 Task: Find an Airbnb in Joinville, Brazil for 9 guests from 8th to 15th August with a price range of 10,000 to 14,000, 4 bedrooms, 5 beds, 5 bathrooms, house type, and amenities including WiFi, free parking, TV, gym, and breakfast. Host language should be English.
Action: Mouse moved to (552, 86)
Screenshot: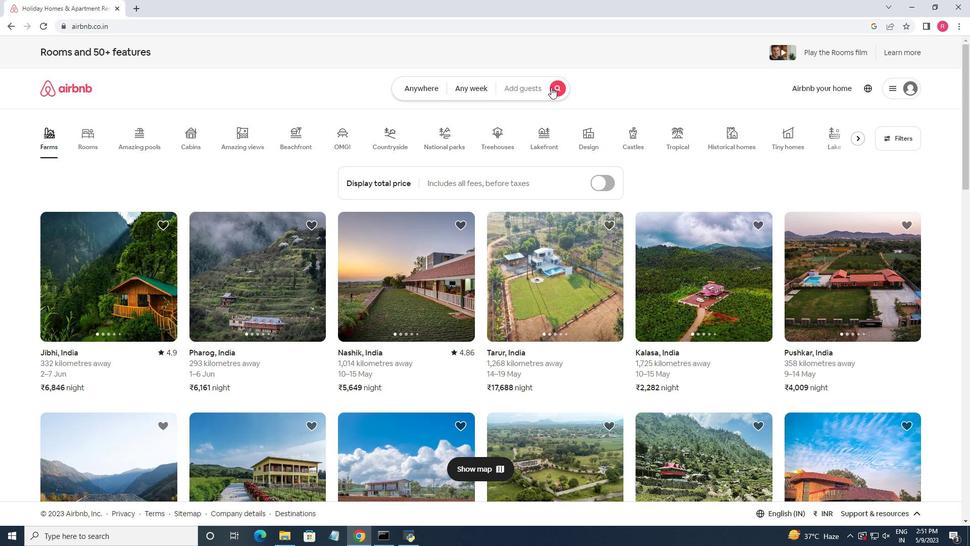 
Action: Mouse pressed left at (552, 86)
Screenshot: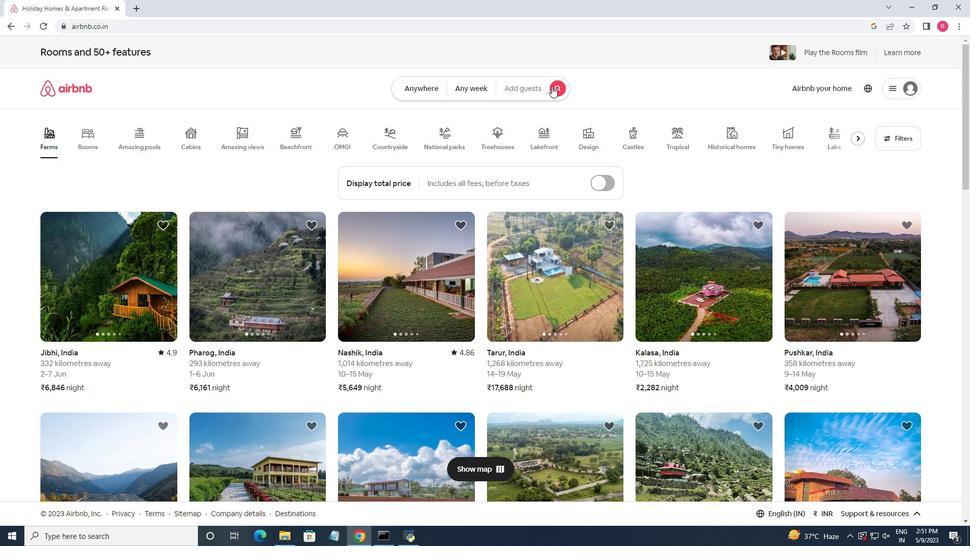
Action: Mouse moved to (363, 124)
Screenshot: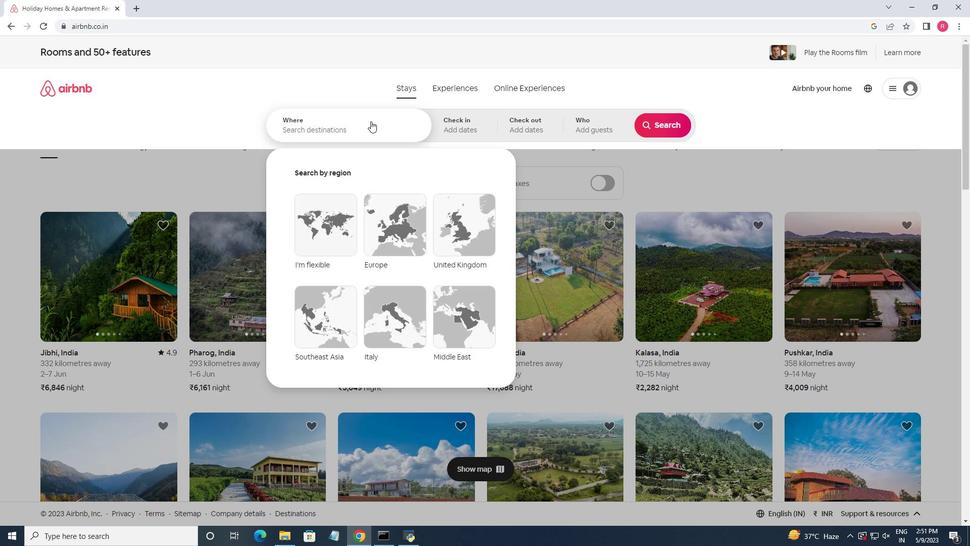 
Action: Mouse pressed left at (363, 124)
Screenshot: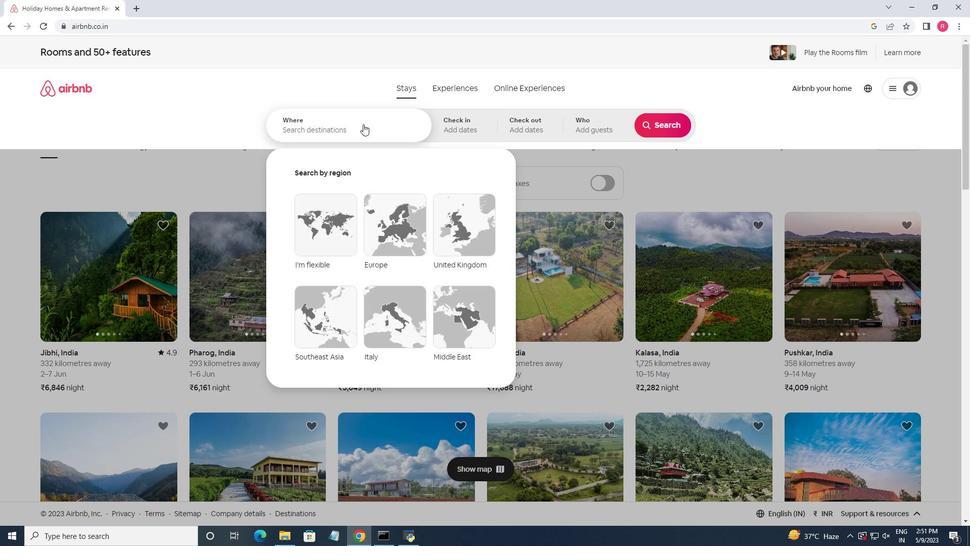 
Action: Key pressed <Key.shift>Joinville,<Key.space><Key.shift>Brazil<Key.enter>
Screenshot: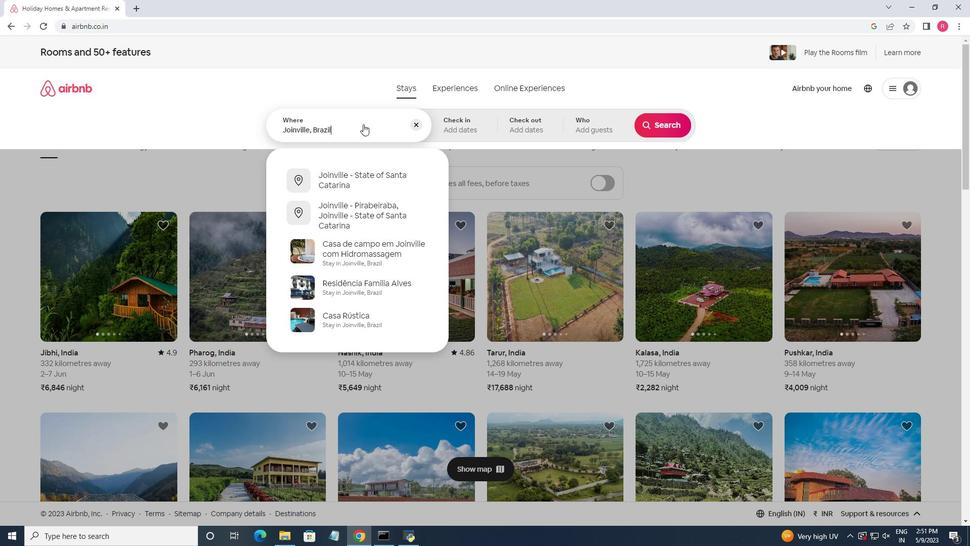 
Action: Mouse moved to (664, 214)
Screenshot: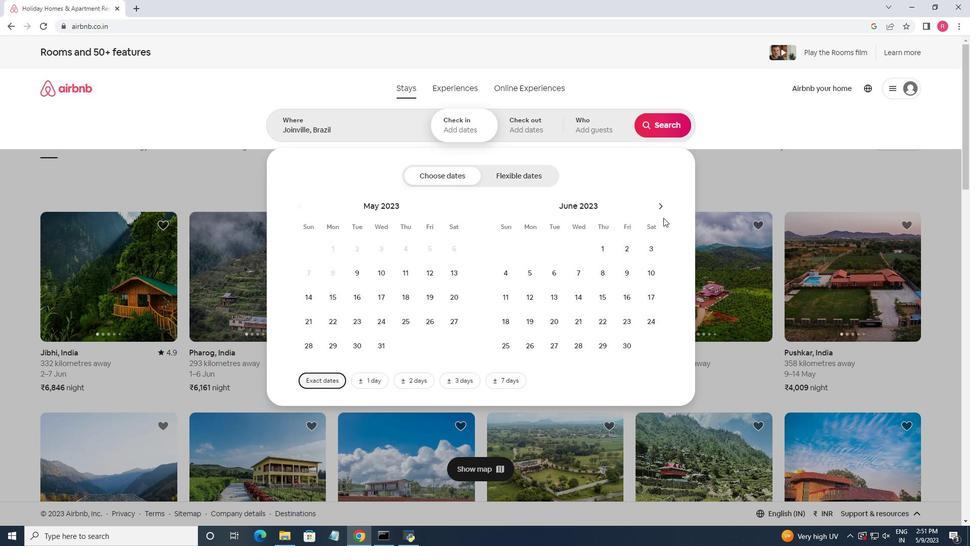 
Action: Mouse pressed left at (664, 214)
Screenshot: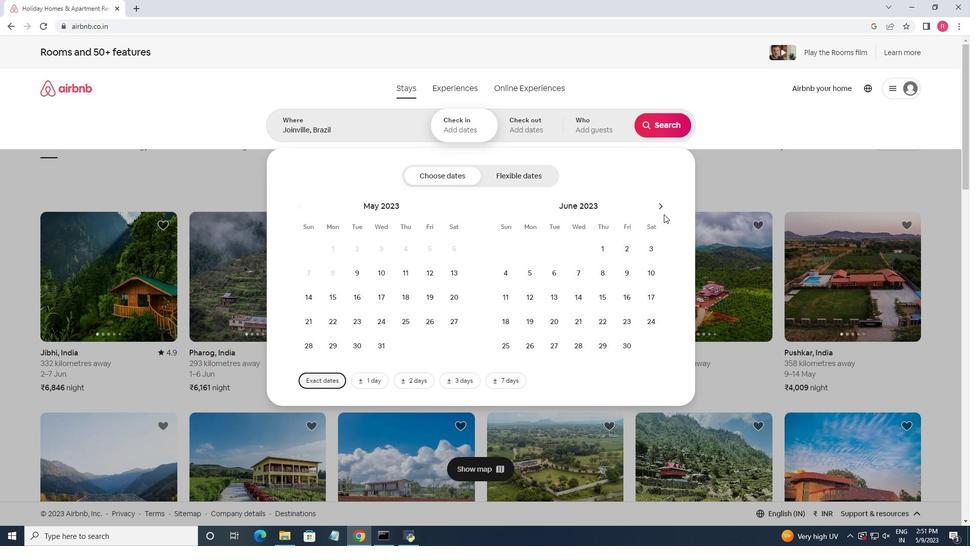 
Action: Mouse moved to (663, 212)
Screenshot: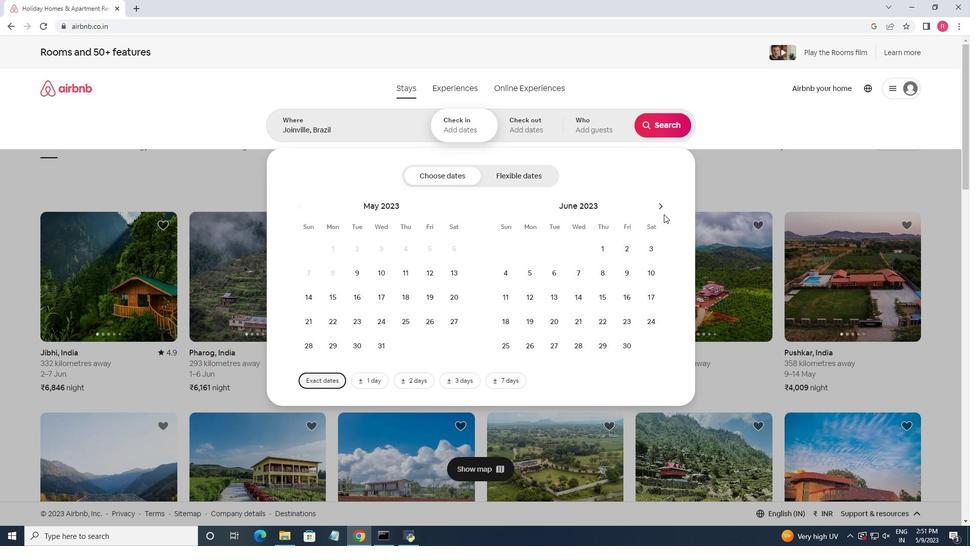 
Action: Mouse pressed left at (663, 212)
Screenshot: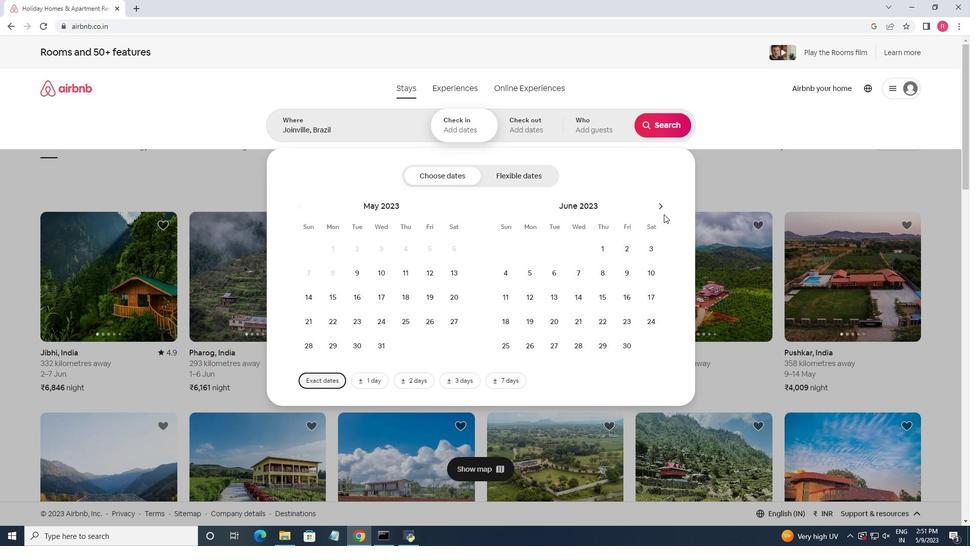 
Action: Mouse moved to (663, 212)
Screenshot: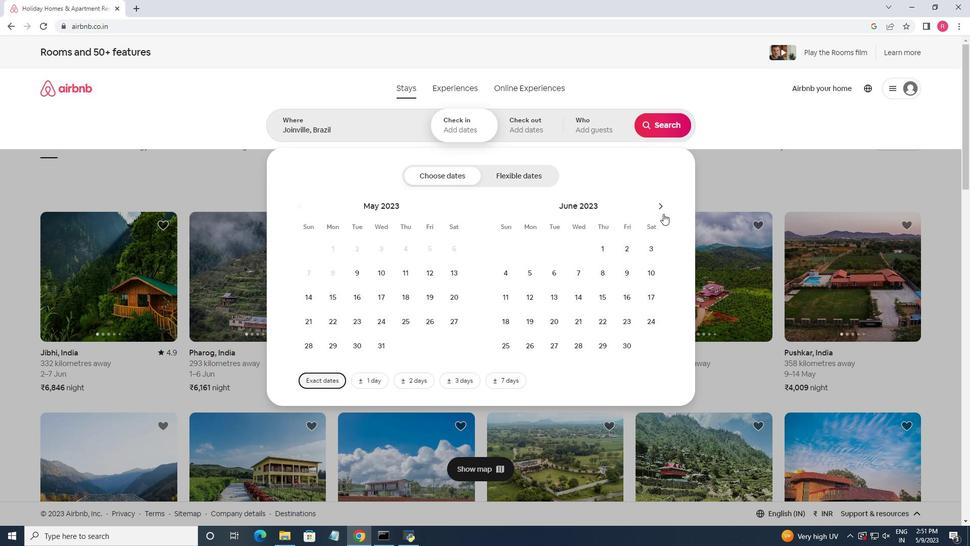 
Action: Mouse pressed left at (663, 212)
Screenshot: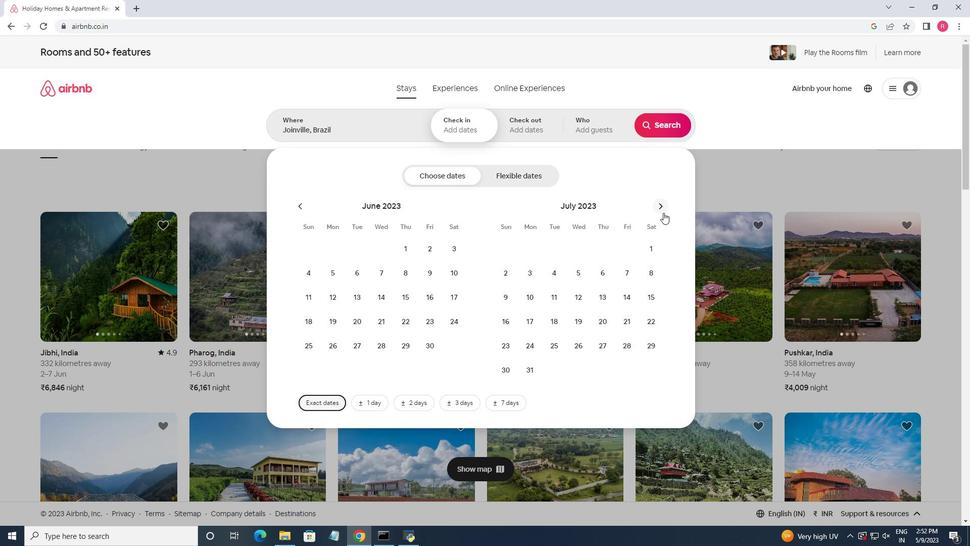 
Action: Mouse moved to (558, 275)
Screenshot: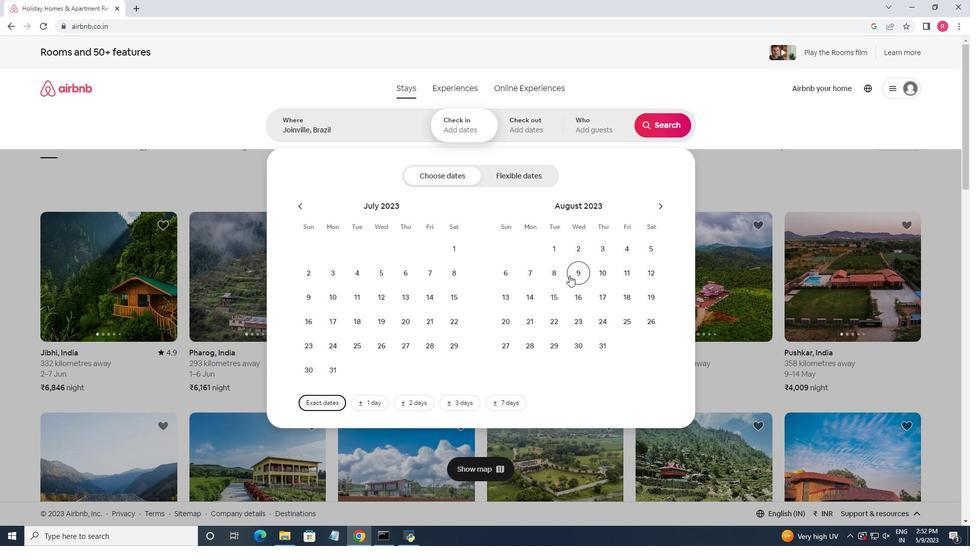 
Action: Mouse pressed left at (558, 275)
Screenshot: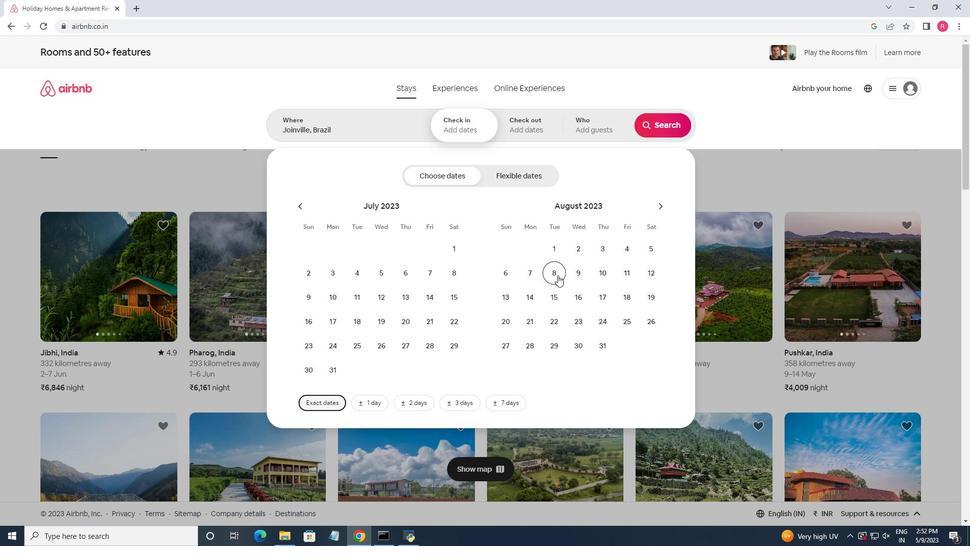 
Action: Mouse moved to (561, 299)
Screenshot: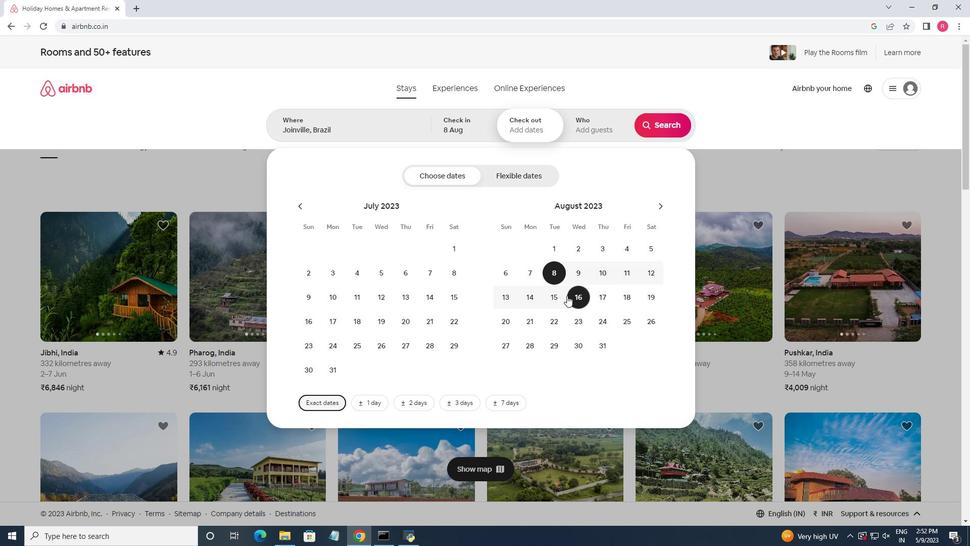 
Action: Mouse pressed left at (561, 299)
Screenshot: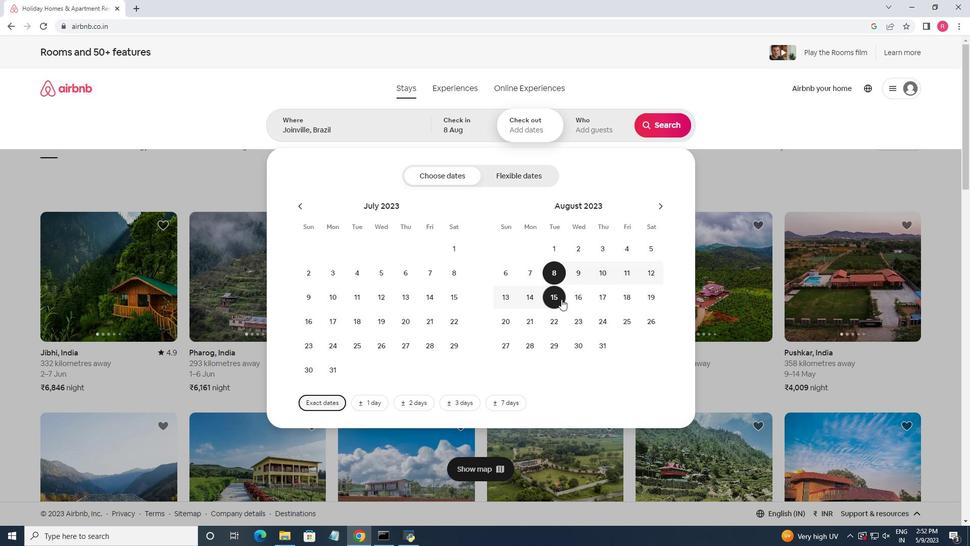 
Action: Mouse moved to (592, 127)
Screenshot: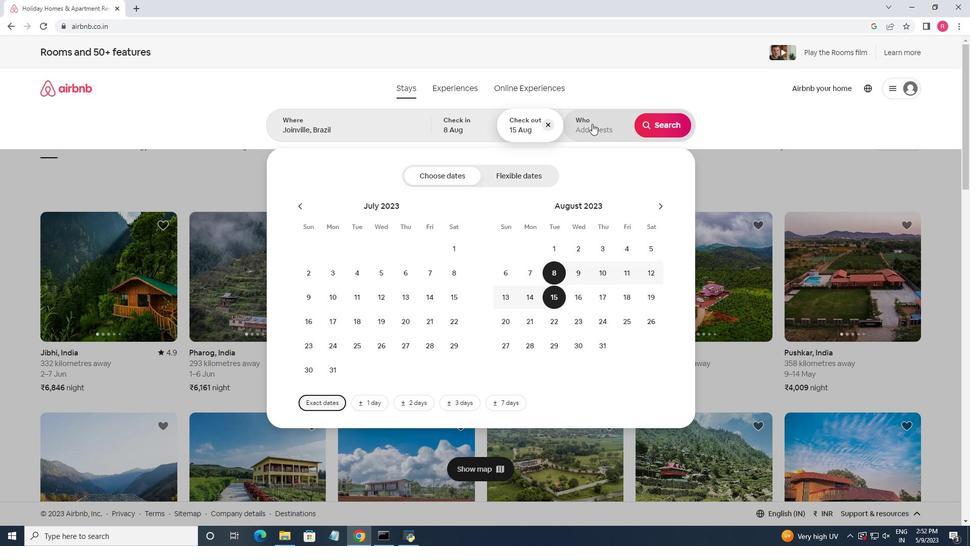 
Action: Mouse pressed left at (592, 127)
Screenshot: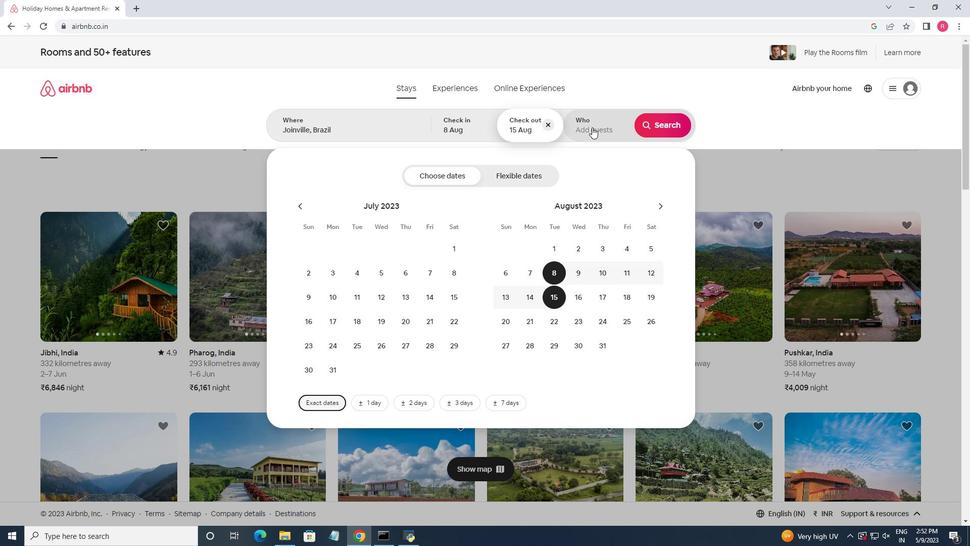 
Action: Mouse moved to (673, 184)
Screenshot: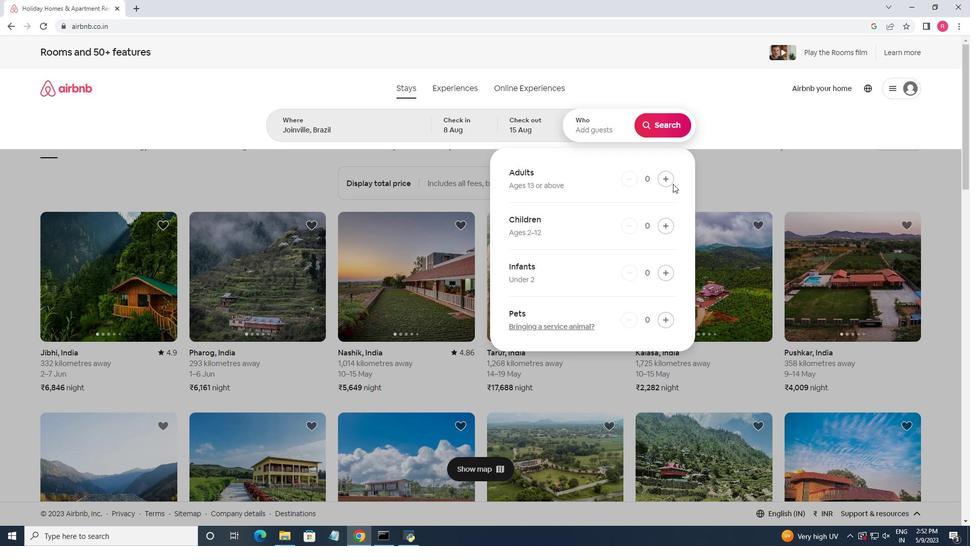 
Action: Mouse pressed left at (673, 184)
Screenshot: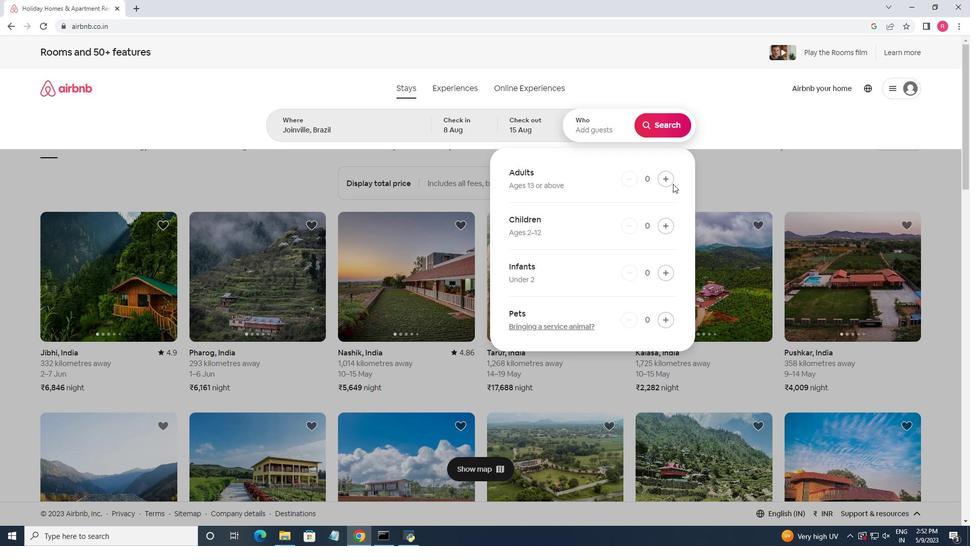 
Action: Mouse moved to (672, 184)
Screenshot: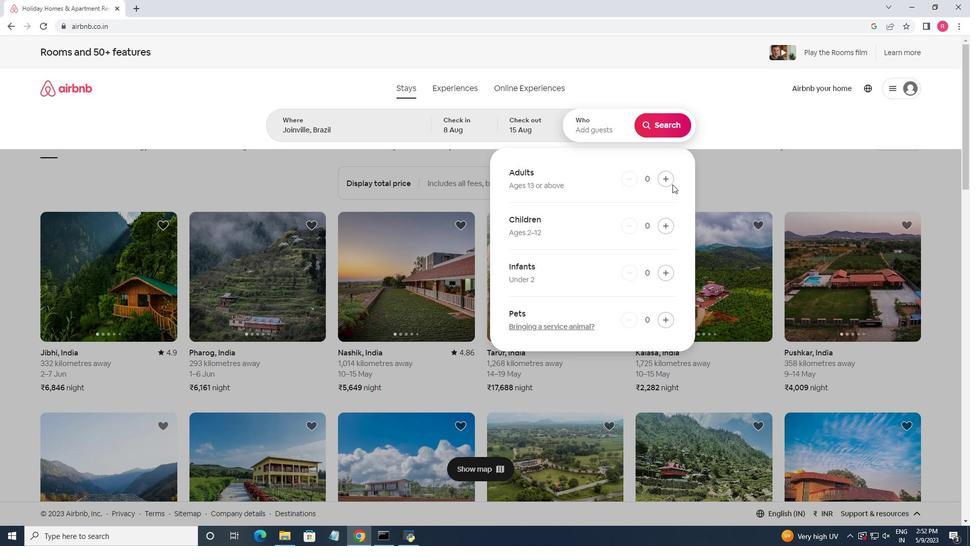 
Action: Mouse pressed left at (672, 184)
Screenshot: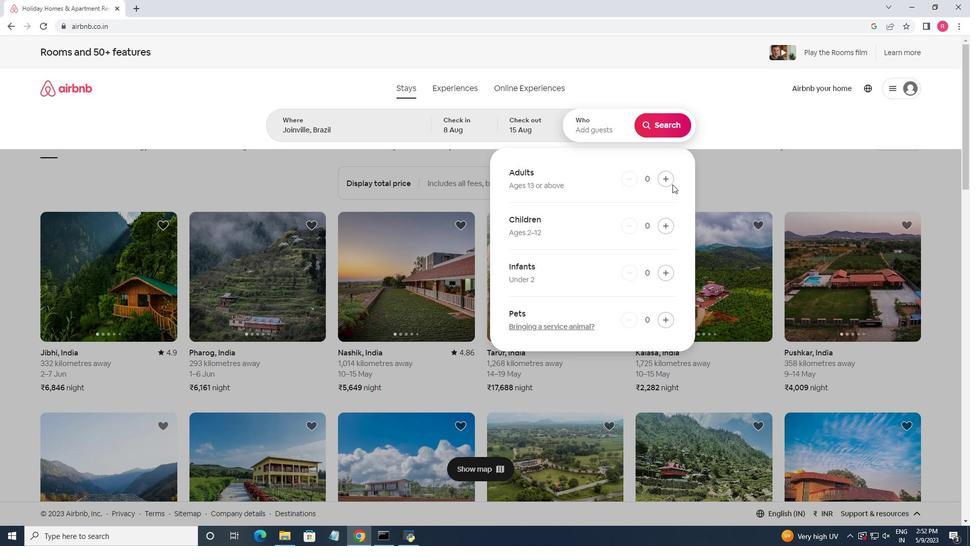 
Action: Mouse pressed left at (672, 184)
Screenshot: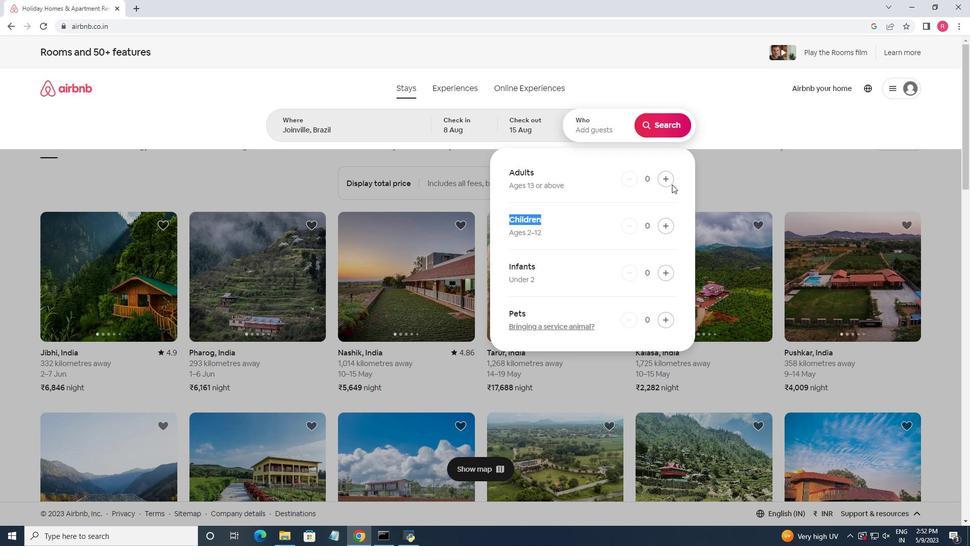 
Action: Mouse pressed left at (672, 184)
Screenshot: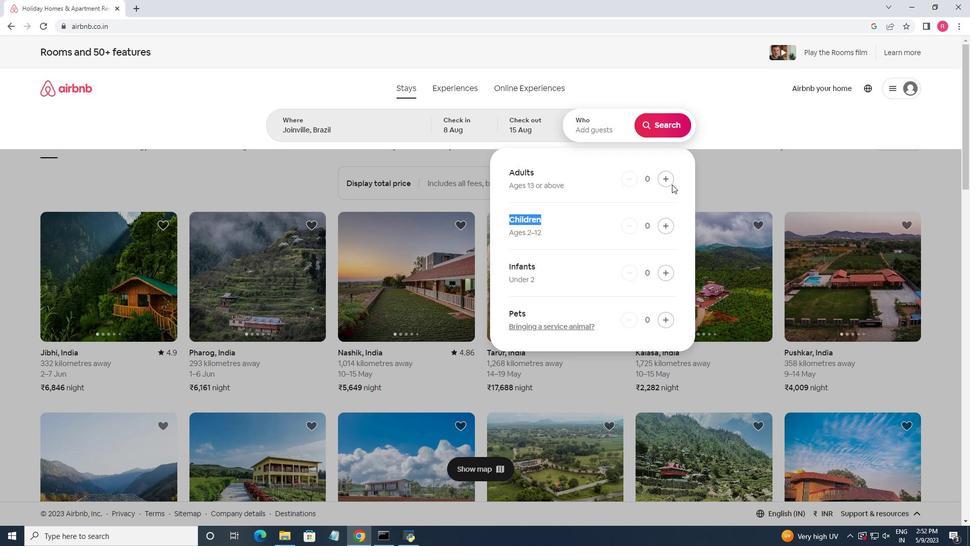 
Action: Mouse moved to (667, 180)
Screenshot: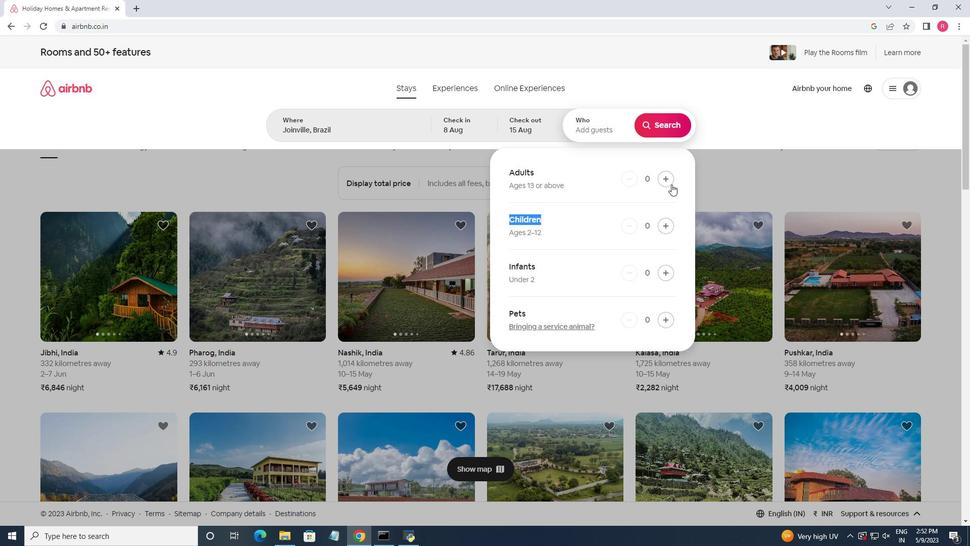 
Action: Mouse pressed left at (667, 180)
Screenshot: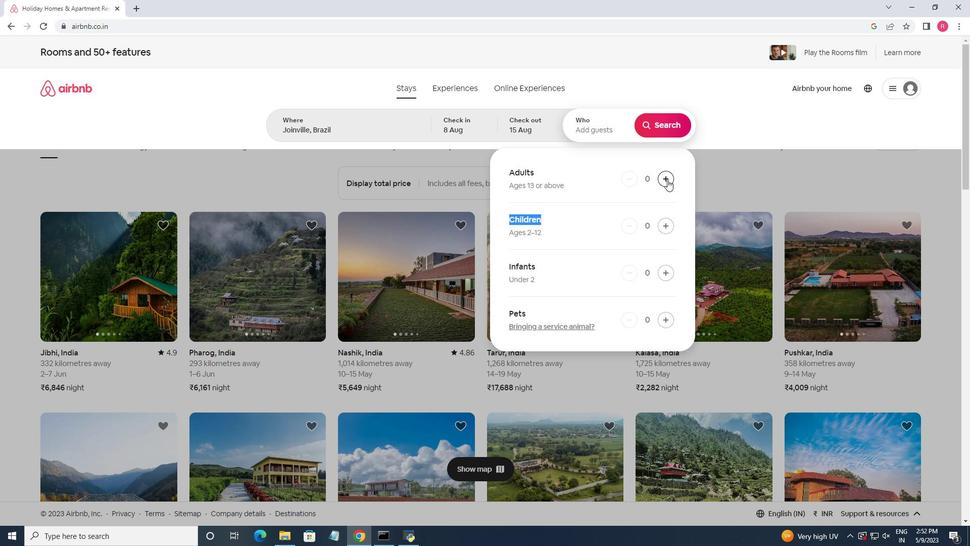 
Action: Mouse pressed left at (667, 180)
Screenshot: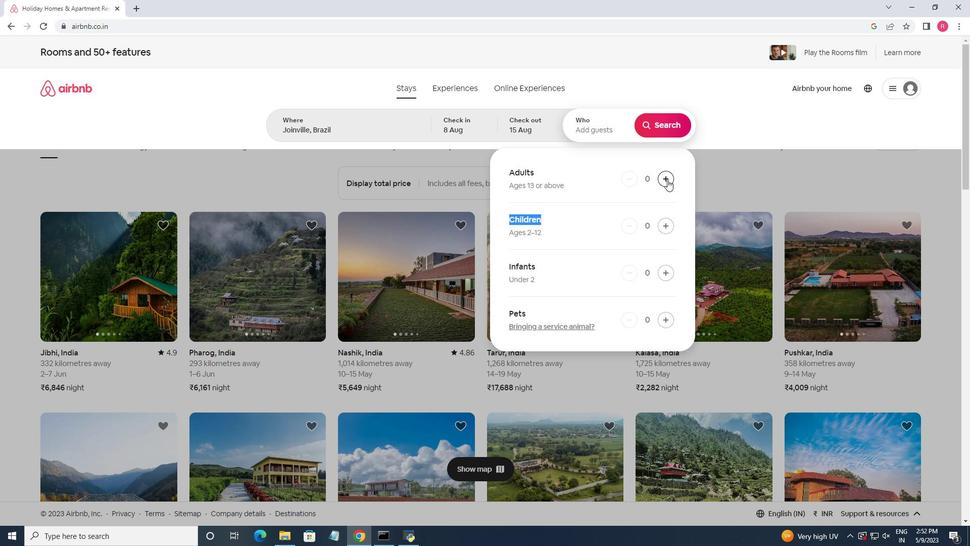 
Action: Mouse pressed left at (667, 180)
Screenshot: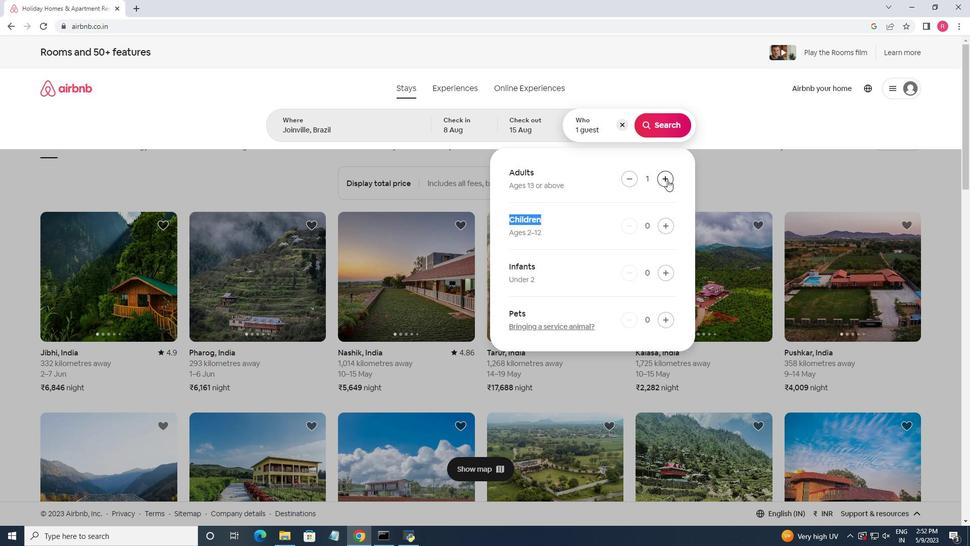 
Action: Mouse pressed left at (667, 180)
Screenshot: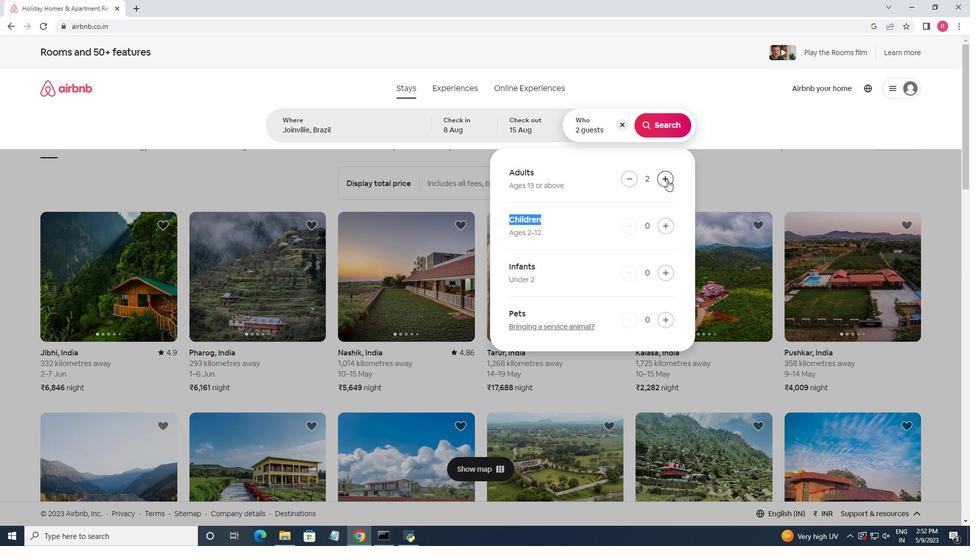 
Action: Mouse pressed left at (667, 180)
Screenshot: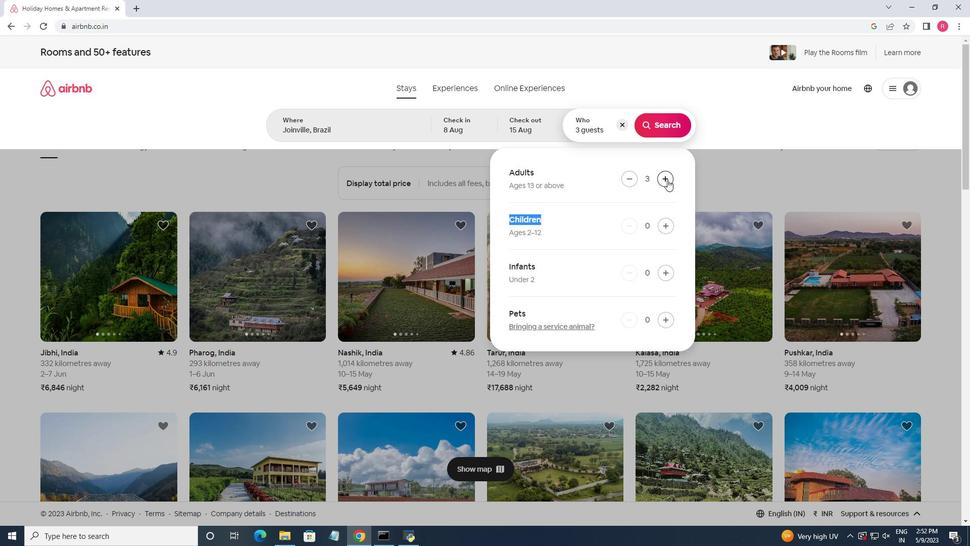 
Action: Mouse pressed left at (667, 180)
Screenshot: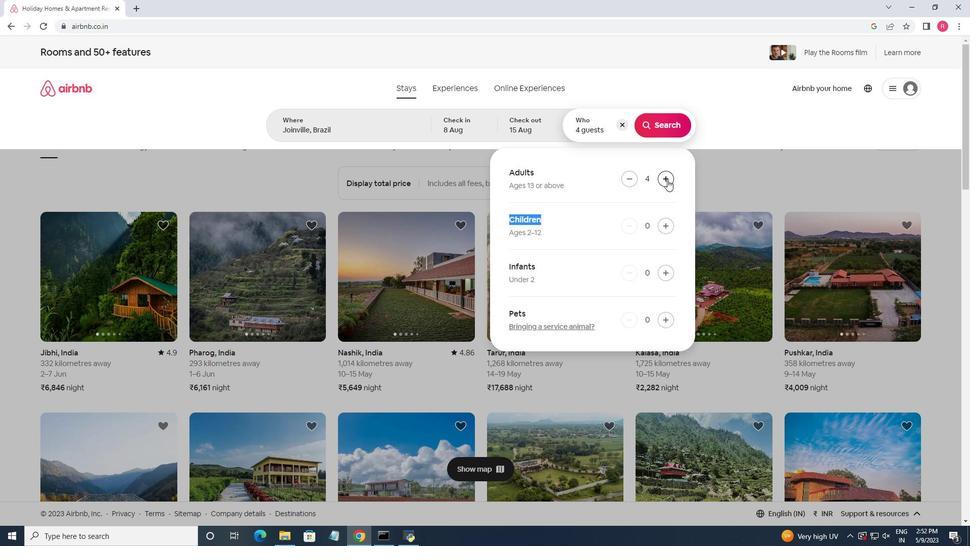 
Action: Mouse pressed left at (667, 180)
Screenshot: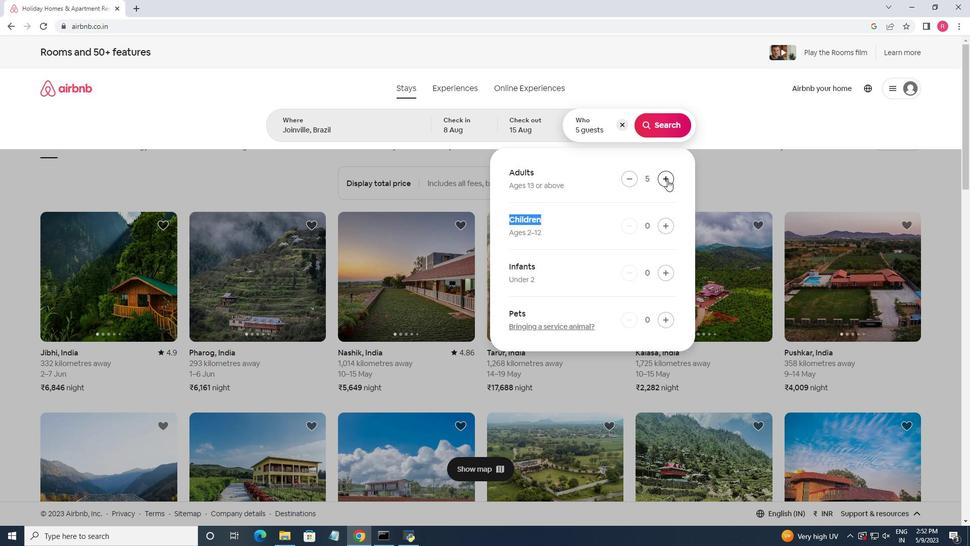 
Action: Mouse pressed left at (667, 180)
Screenshot: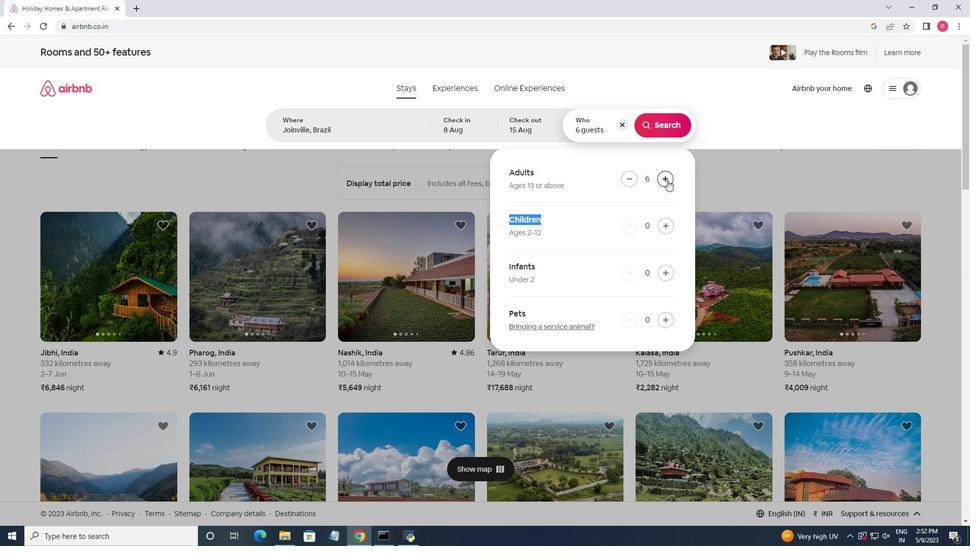 
Action: Mouse pressed left at (667, 180)
Screenshot: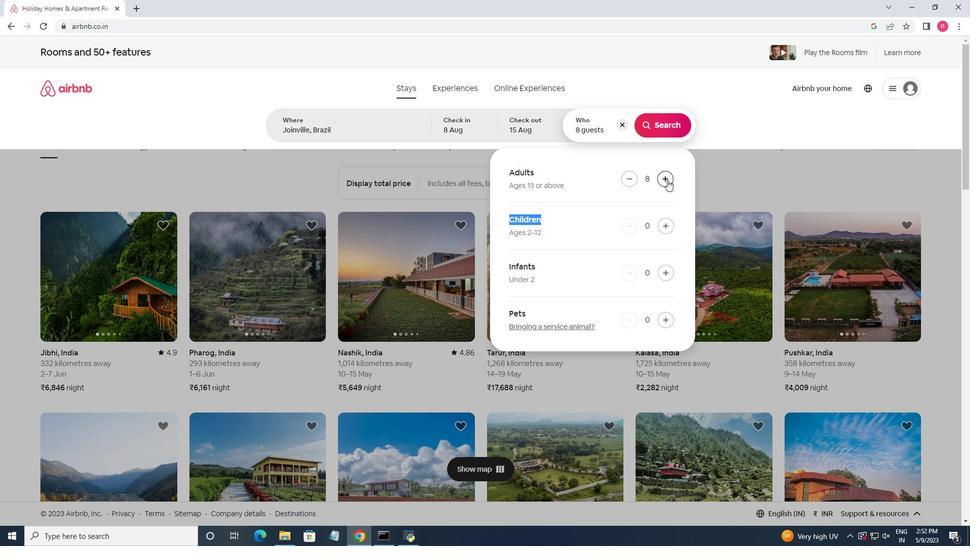 
Action: Mouse moved to (657, 131)
Screenshot: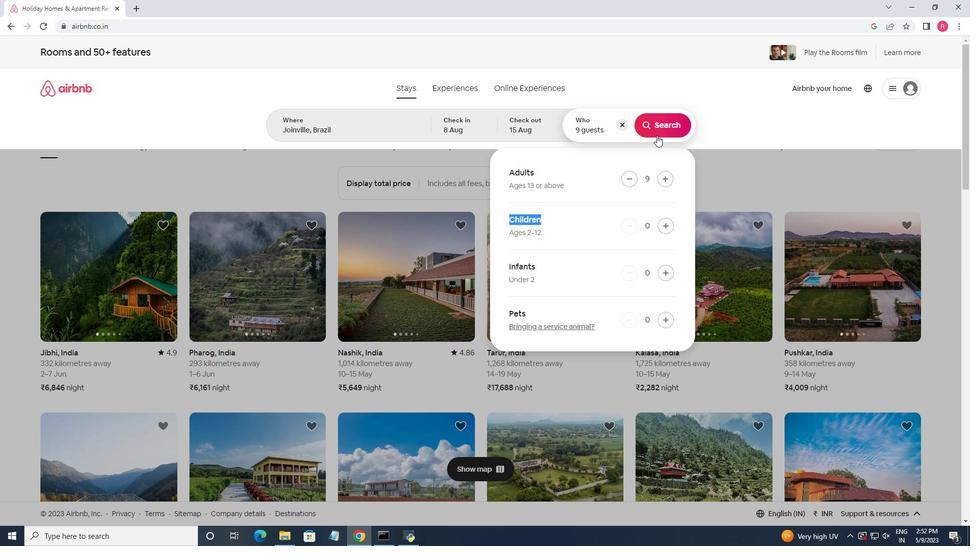 
Action: Mouse pressed left at (657, 131)
Screenshot: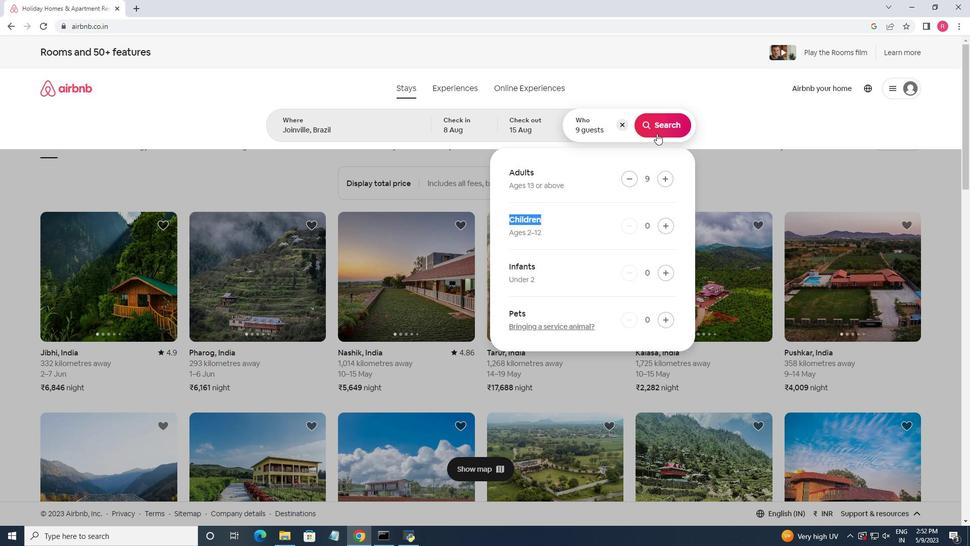 
Action: Mouse moved to (918, 100)
Screenshot: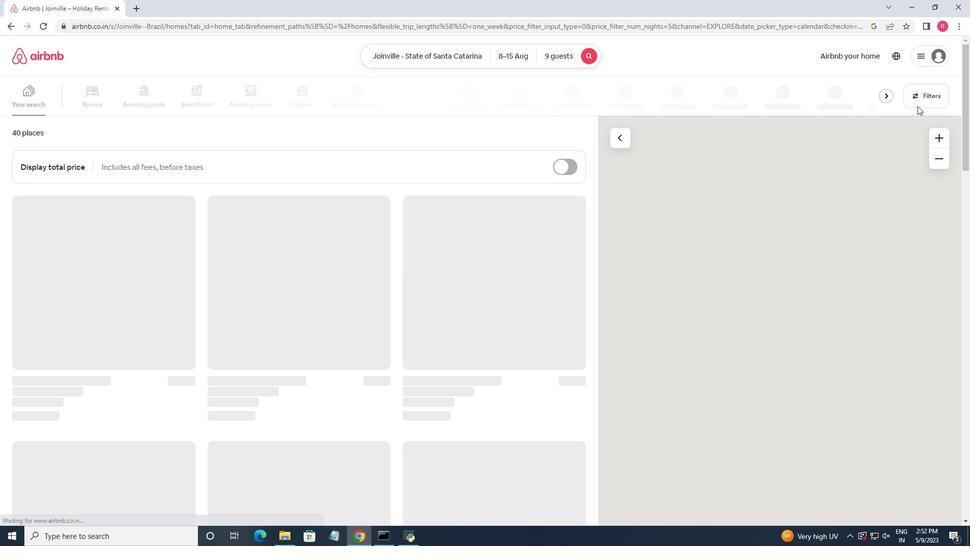 
Action: Mouse pressed left at (918, 100)
Screenshot: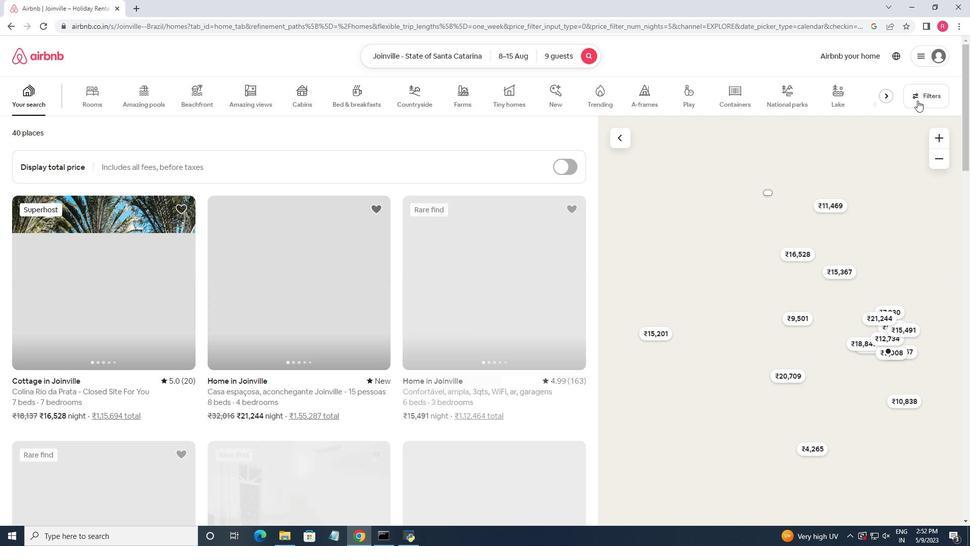 
Action: Mouse moved to (391, 343)
Screenshot: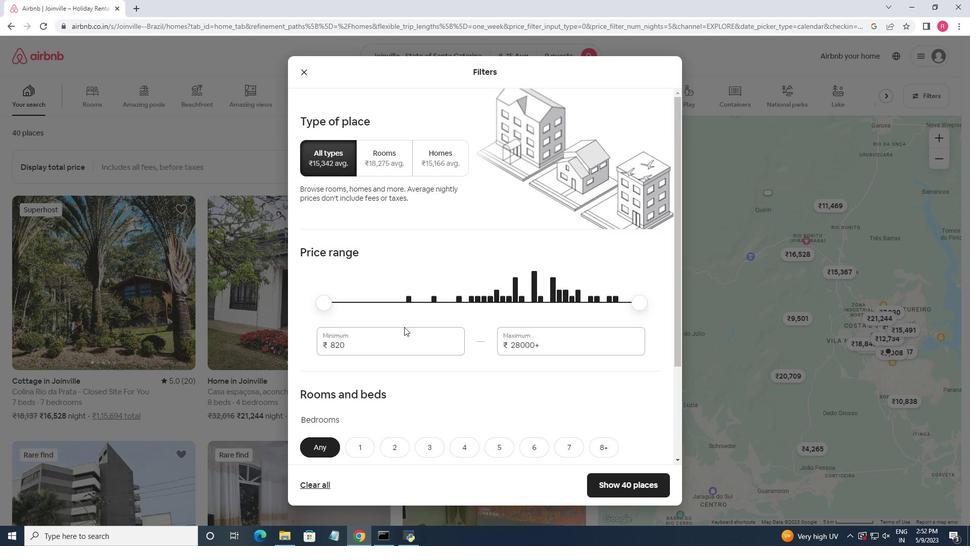 
Action: Mouse pressed left at (391, 343)
Screenshot: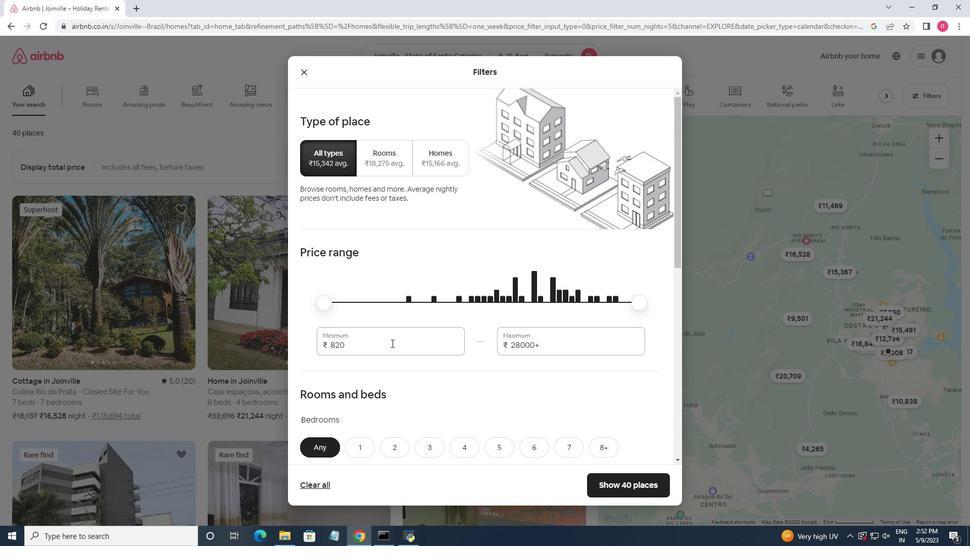 
Action: Key pressed <Key.backspace>
Screenshot: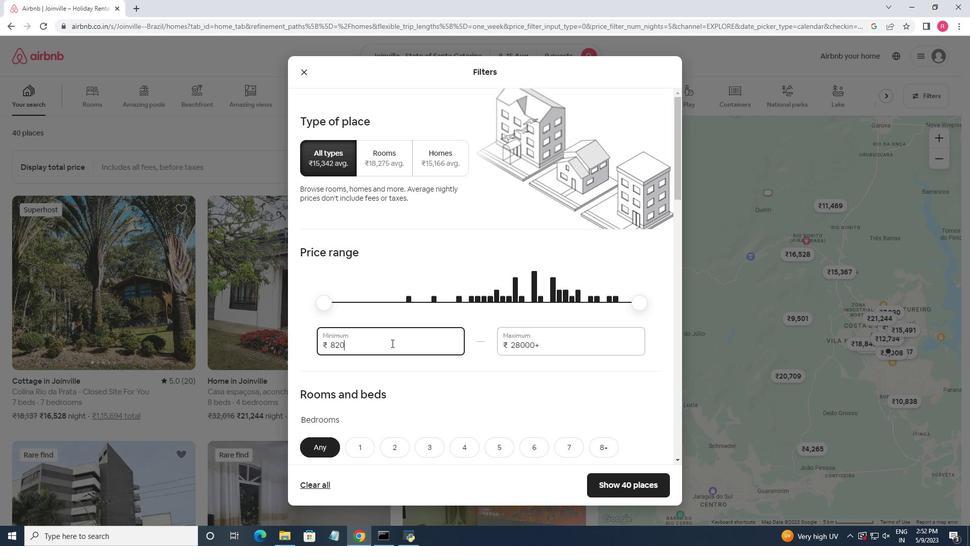 
Action: Mouse moved to (391, 343)
Screenshot: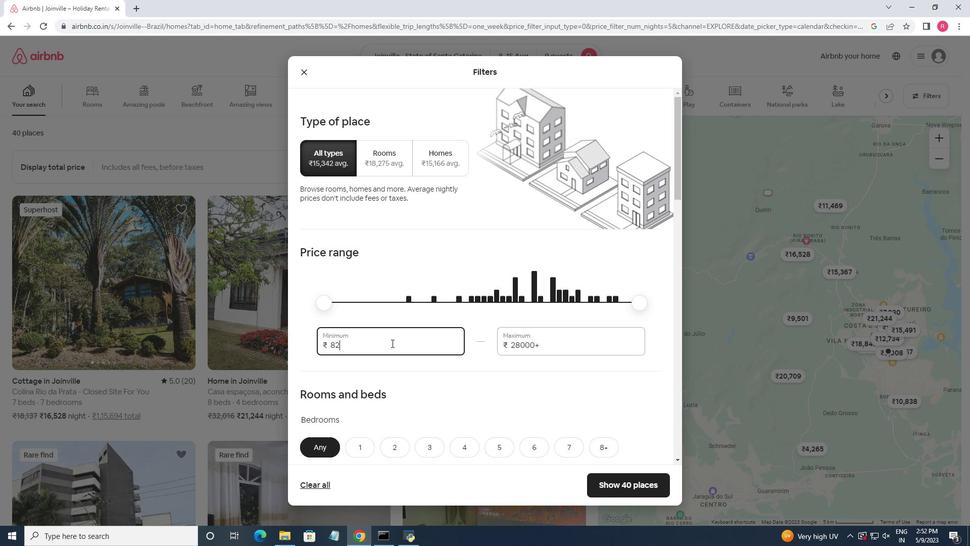 
Action: Key pressed <Key.backspace><Key.backspace><Key.backspace><Key.backspace><Key.backspace><Key.backspace><Key.backspace><Key.backspace><Key.backspace><Key.backspace><Key.backspace><Key.backspace><Key.backspace><Key.backspace>10000<Key.tab>14000
Screenshot: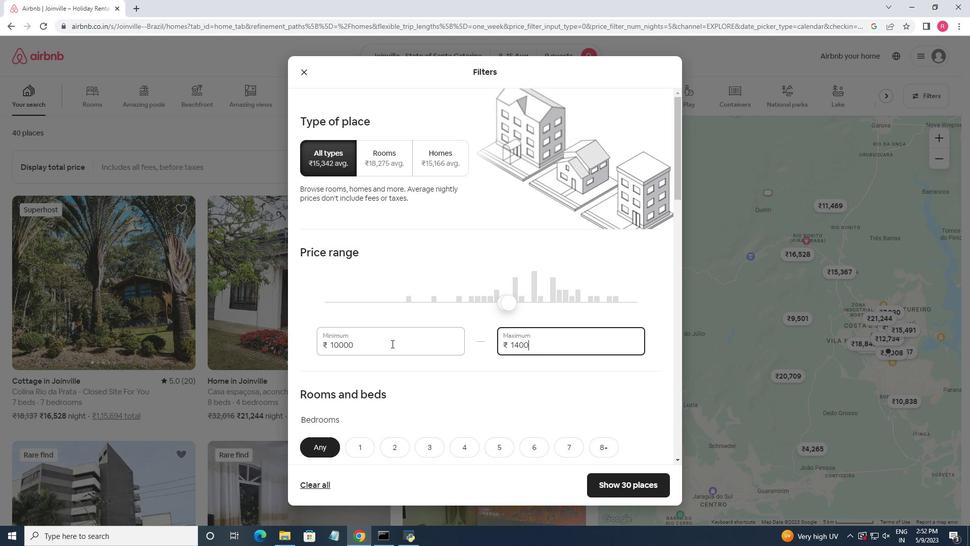 
Action: Mouse moved to (456, 306)
Screenshot: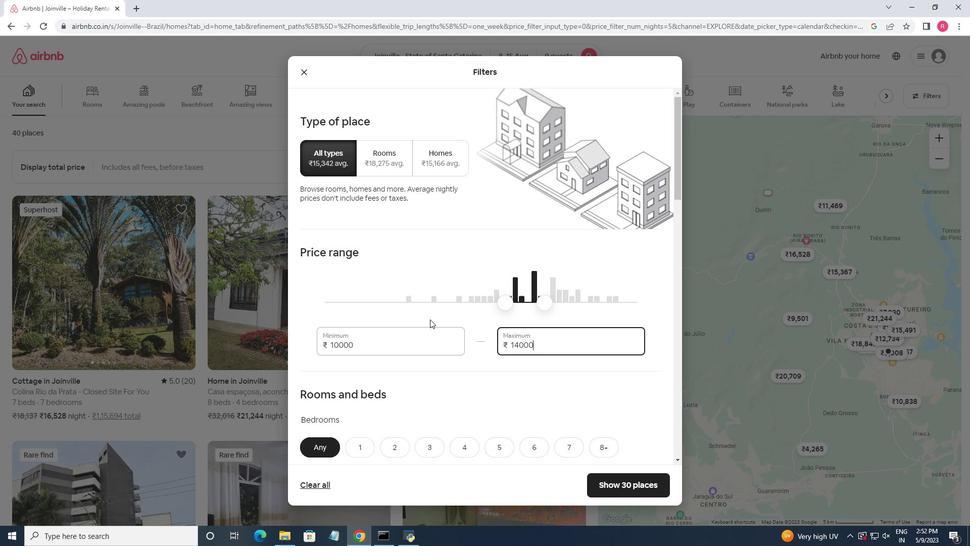 
Action: Mouse scrolled (456, 305) with delta (0, 0)
Screenshot: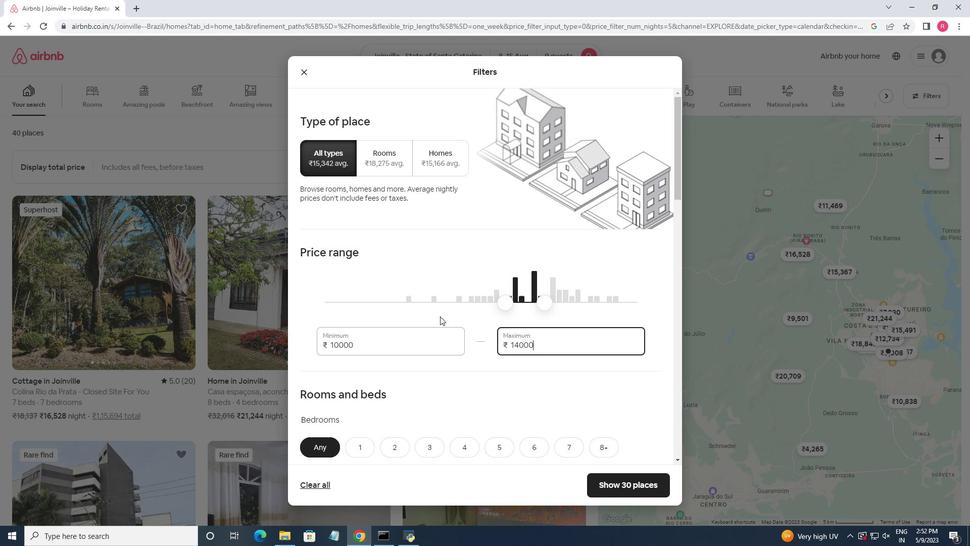 
Action: Mouse scrolled (456, 305) with delta (0, 0)
Screenshot: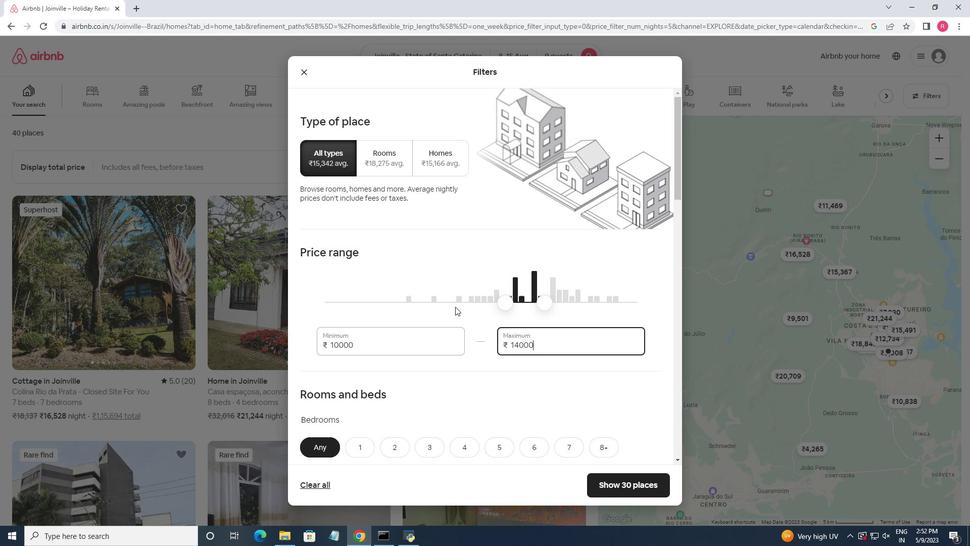 
Action: Mouse scrolled (456, 305) with delta (0, 0)
Screenshot: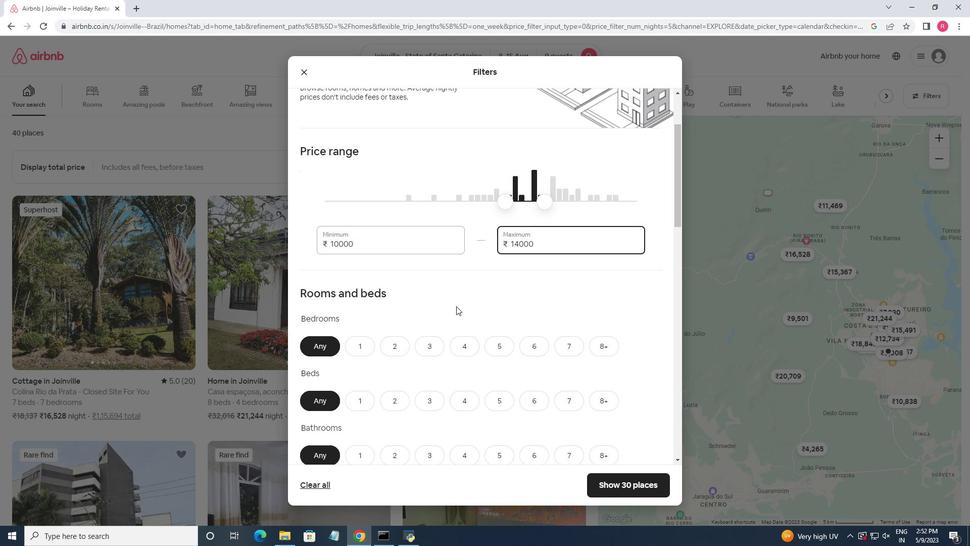 
Action: Mouse moved to (507, 290)
Screenshot: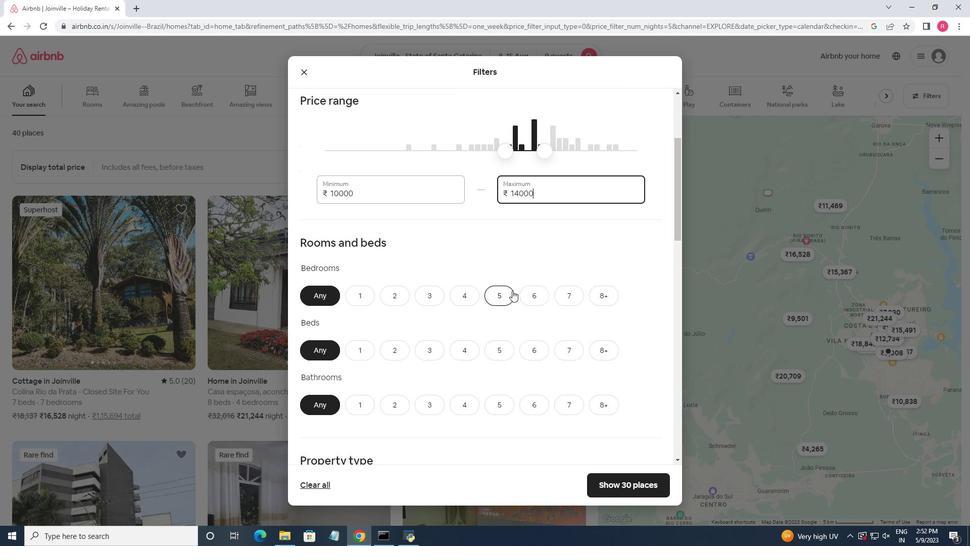 
Action: Mouse pressed left at (507, 290)
Screenshot: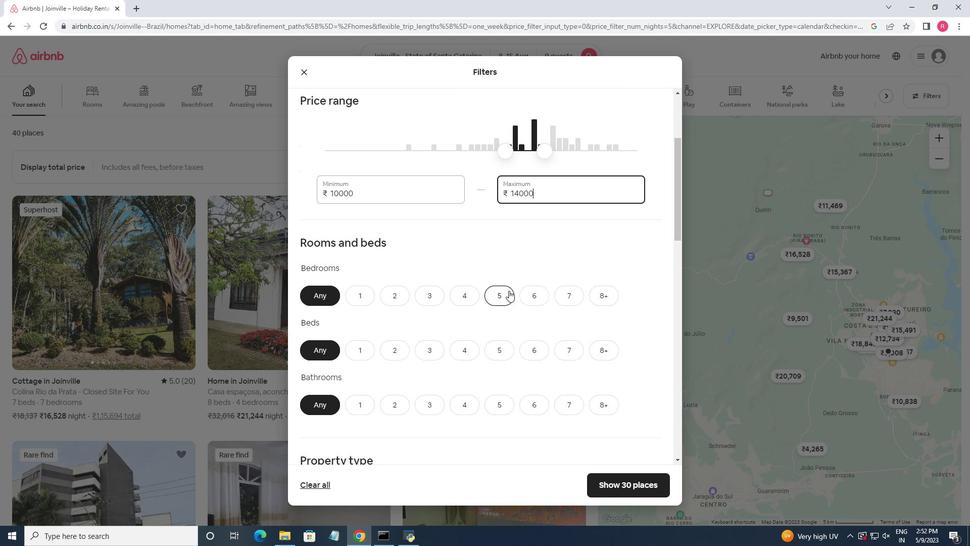 
Action: Mouse moved to (602, 340)
Screenshot: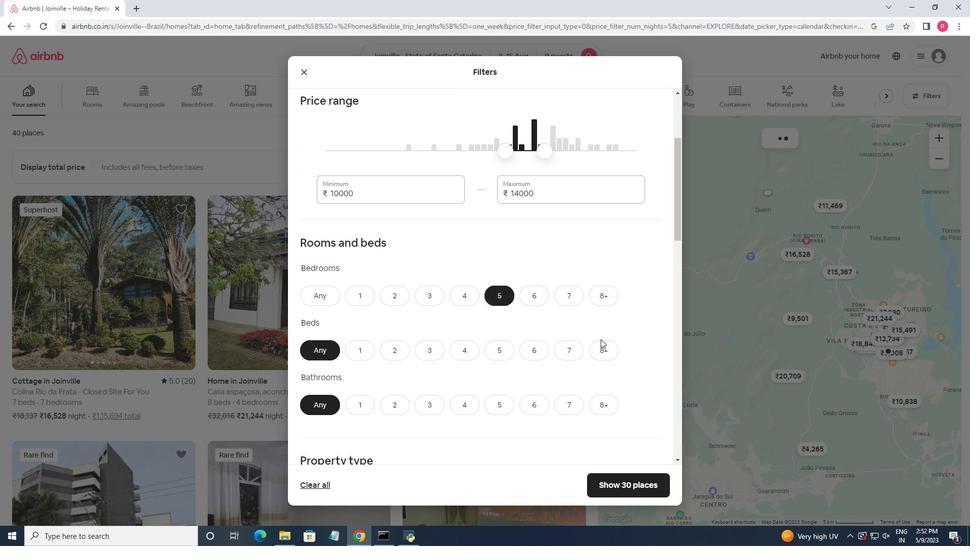 
Action: Mouse pressed left at (602, 340)
Screenshot: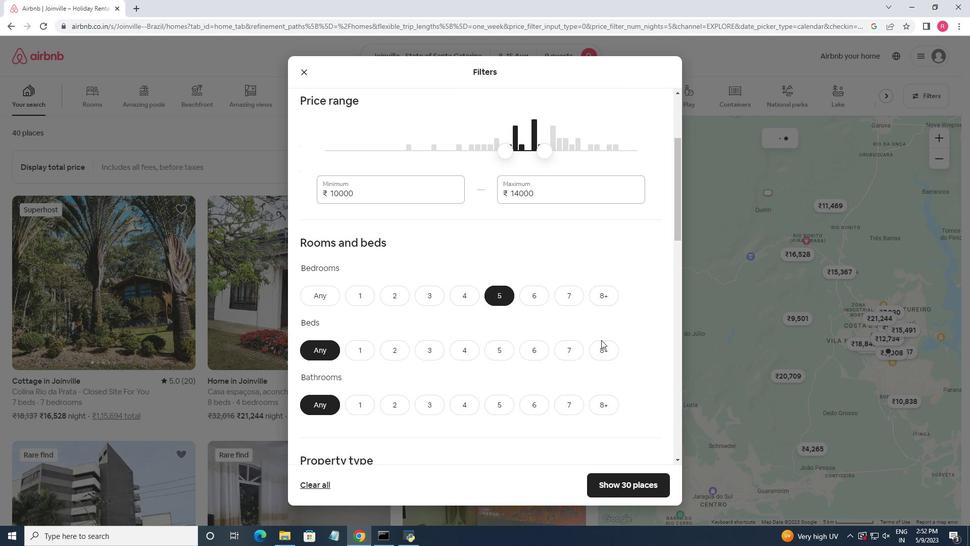 
Action: Mouse moved to (504, 409)
Screenshot: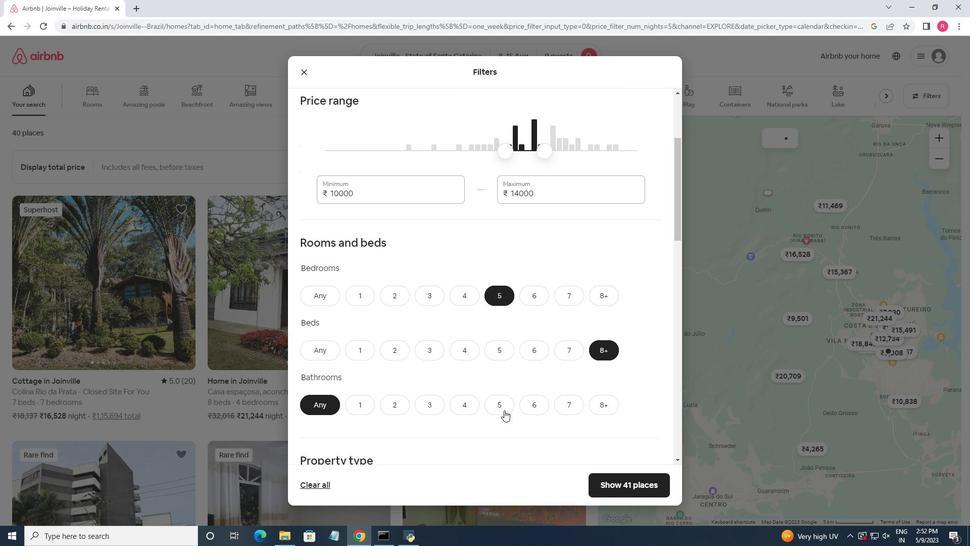 
Action: Mouse pressed left at (504, 409)
Screenshot: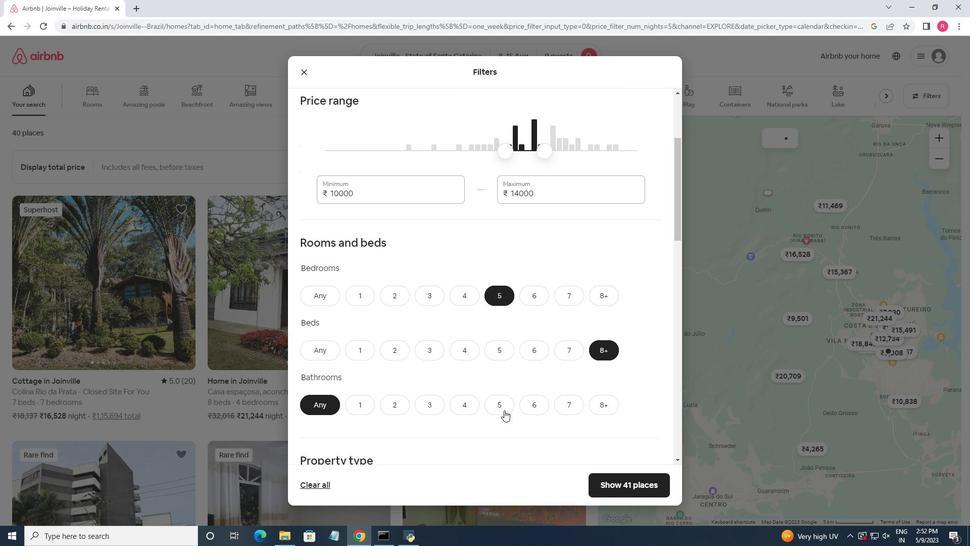 
Action: Mouse moved to (502, 348)
Screenshot: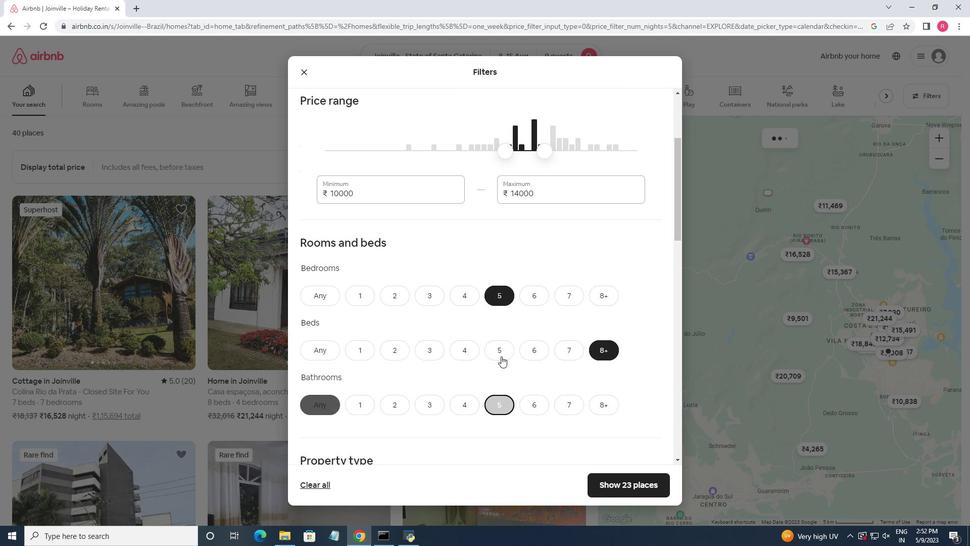 
Action: Mouse scrolled (502, 348) with delta (0, 0)
Screenshot: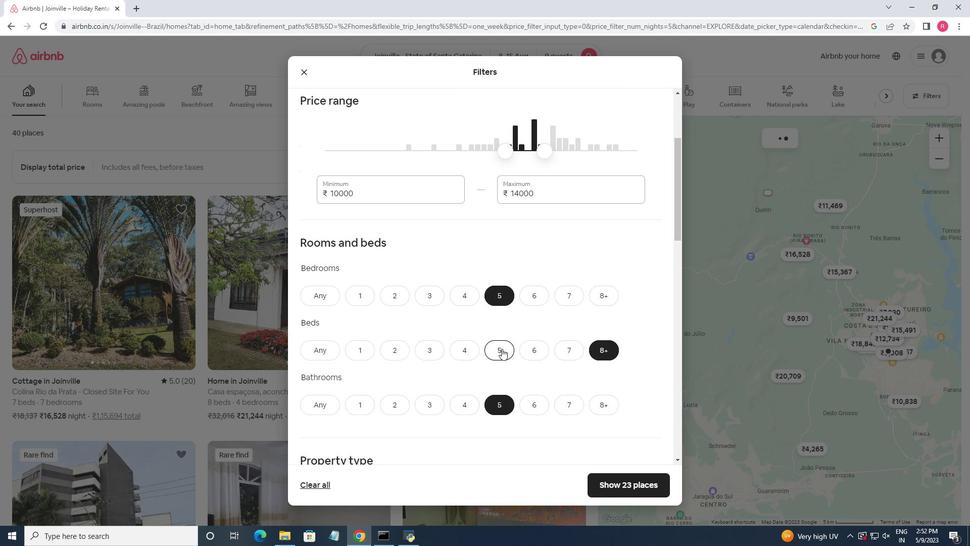 
Action: Mouse scrolled (502, 348) with delta (0, 0)
Screenshot: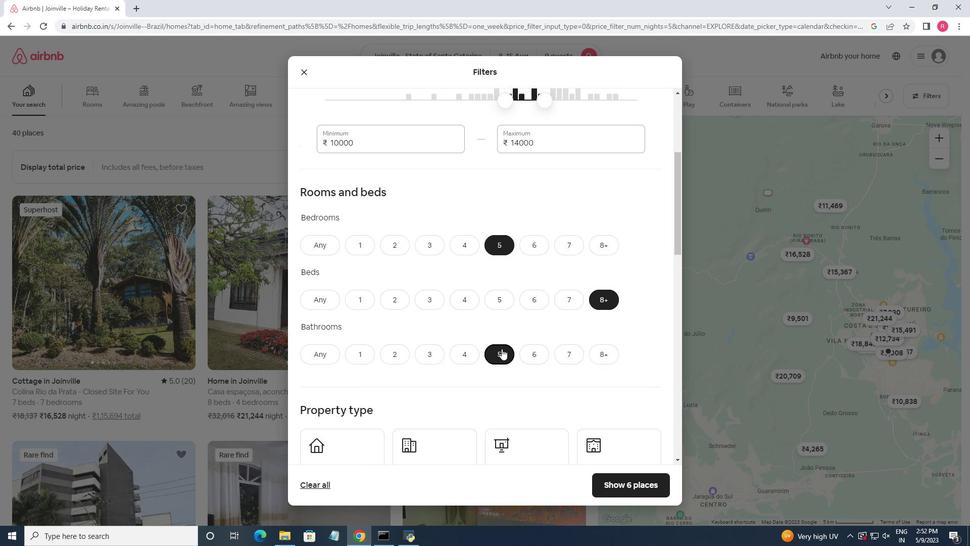 
Action: Mouse scrolled (502, 348) with delta (0, 0)
Screenshot: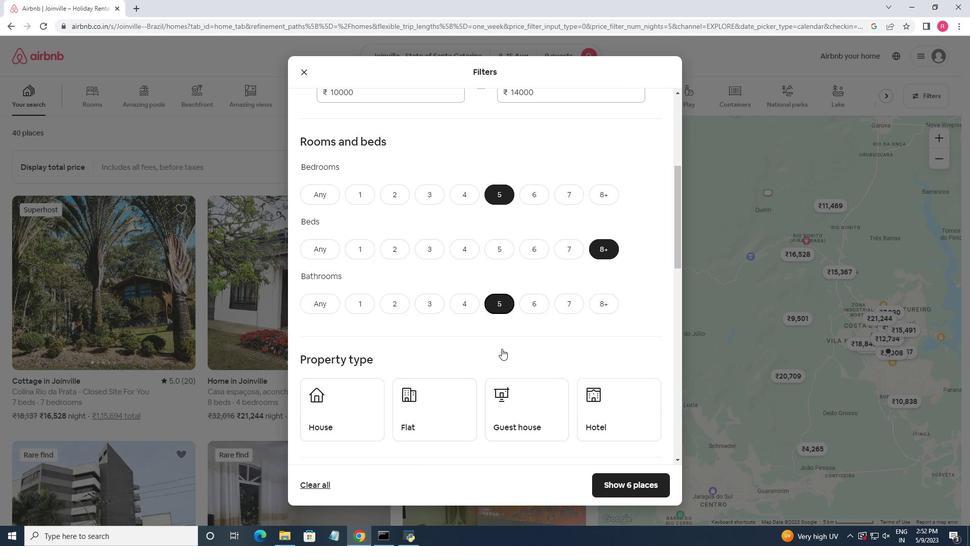 
Action: Mouse moved to (353, 354)
Screenshot: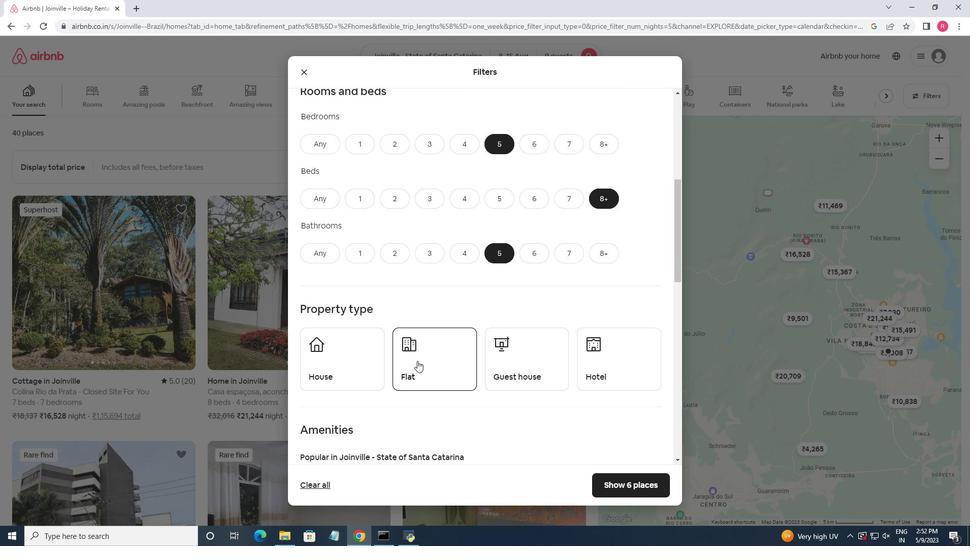 
Action: Mouse pressed left at (353, 354)
Screenshot: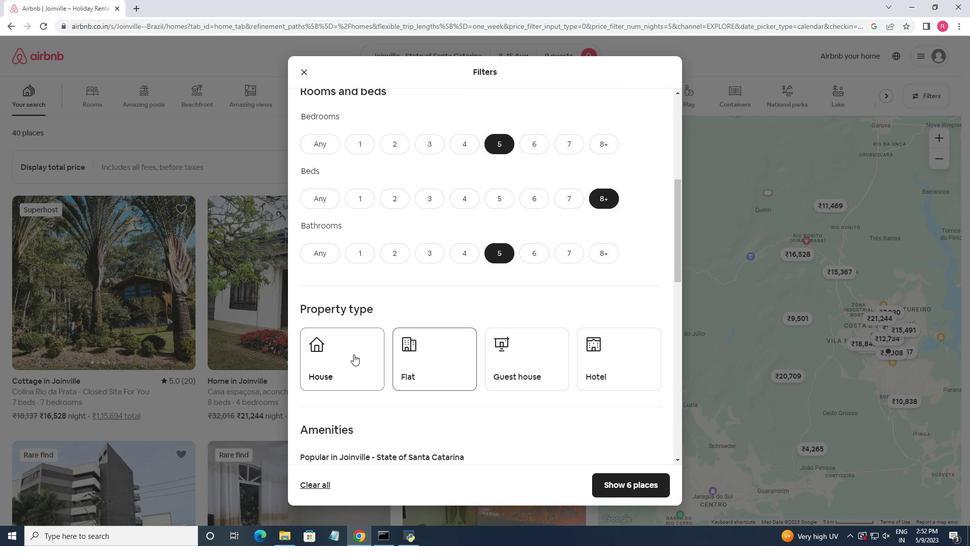 
Action: Mouse moved to (417, 358)
Screenshot: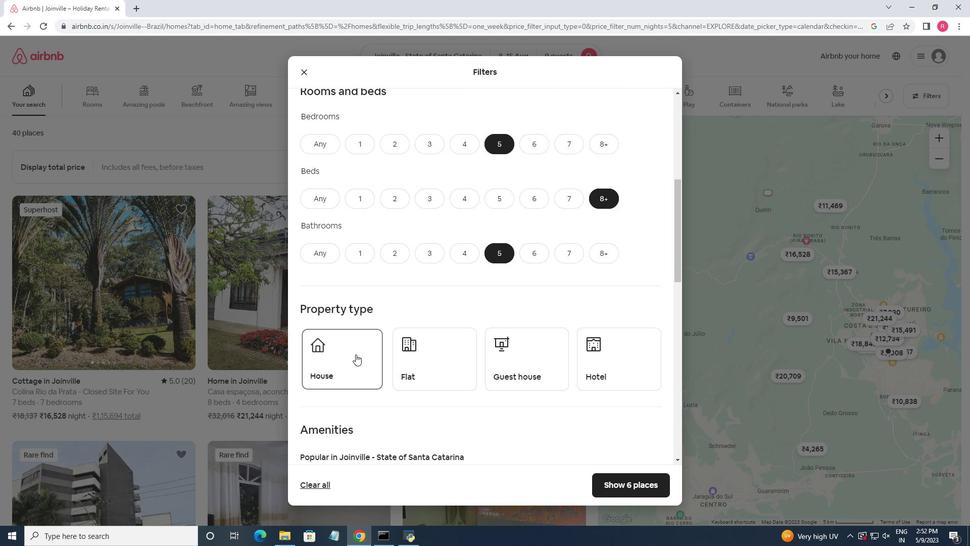 
Action: Mouse pressed left at (417, 358)
Screenshot: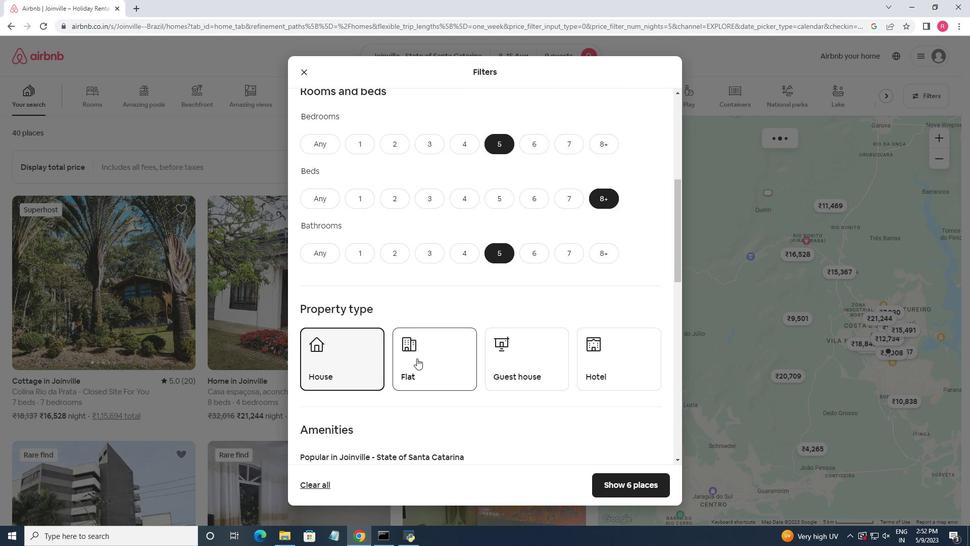 
Action: Mouse moved to (531, 344)
Screenshot: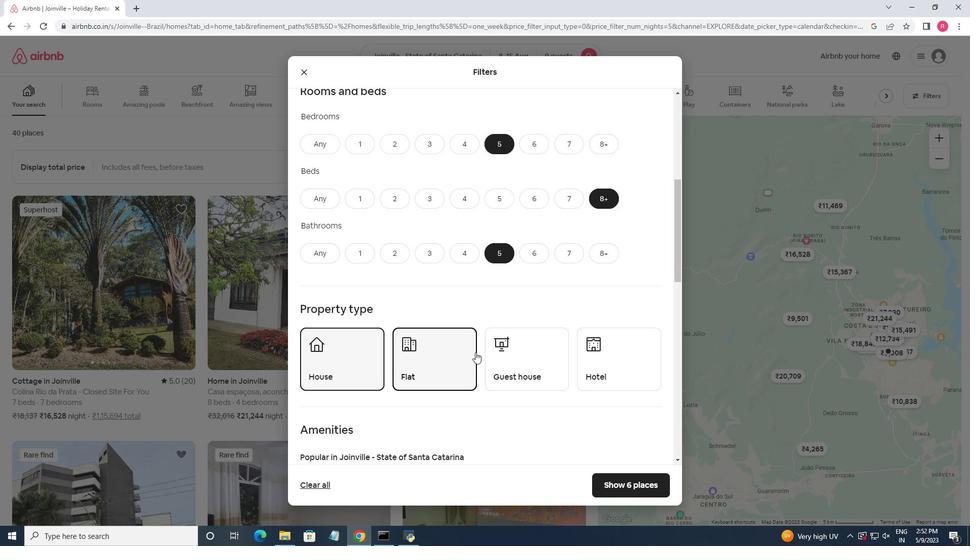 
Action: Mouse pressed left at (531, 344)
Screenshot: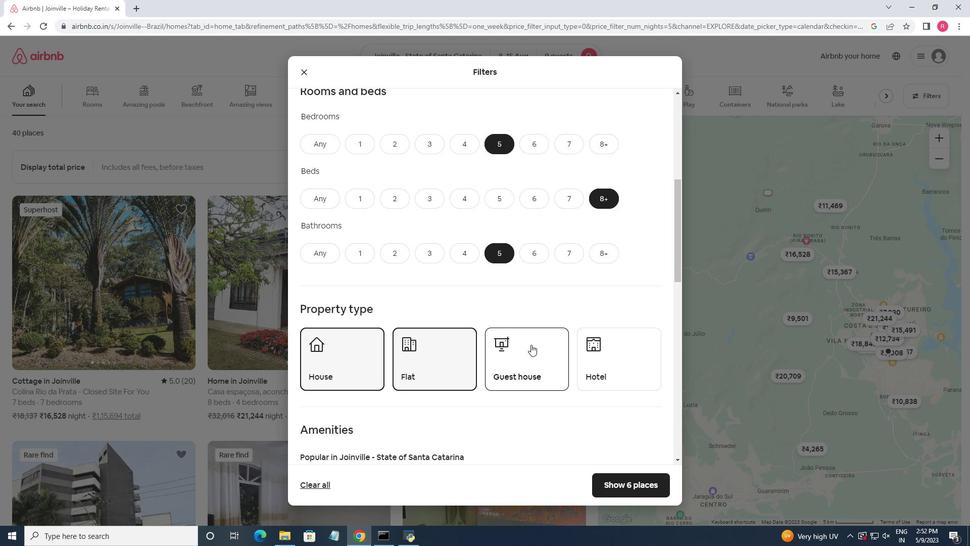 
Action: Mouse moved to (507, 301)
Screenshot: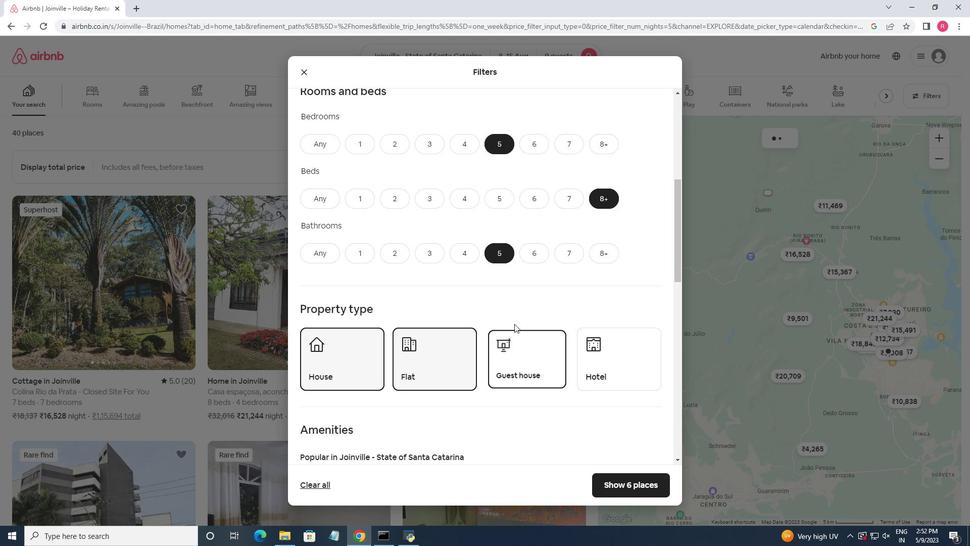 
Action: Mouse scrolled (507, 301) with delta (0, 0)
Screenshot: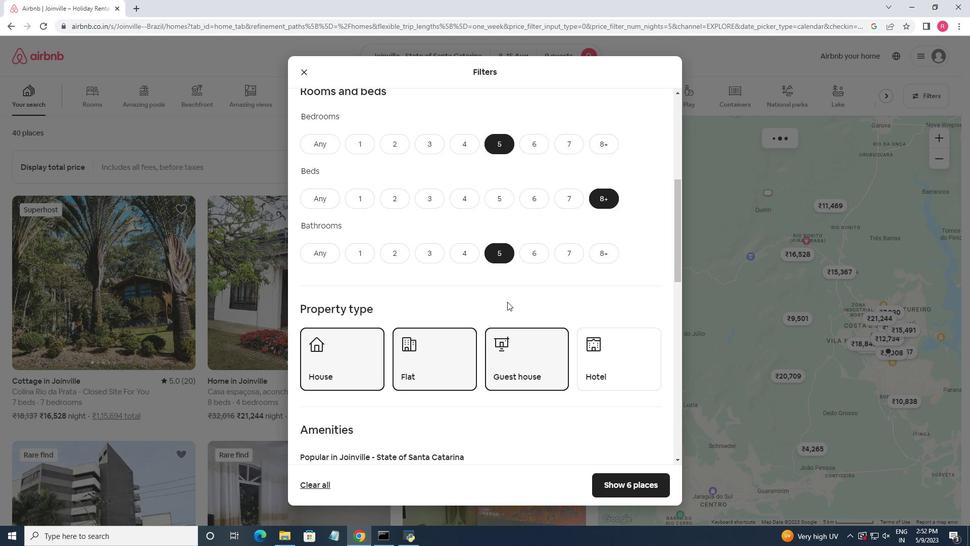 
Action: Mouse scrolled (507, 301) with delta (0, 0)
Screenshot: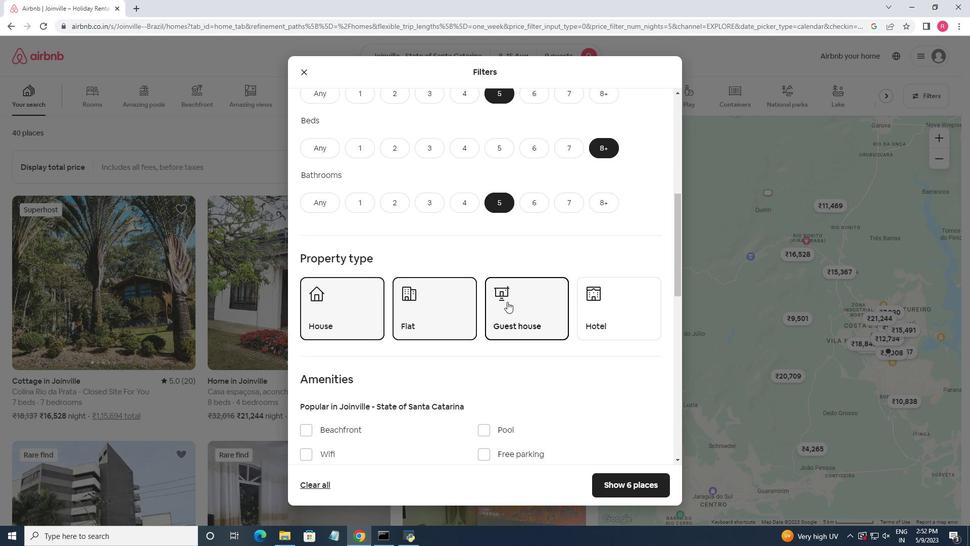 
Action: Mouse scrolled (507, 301) with delta (0, 0)
Screenshot: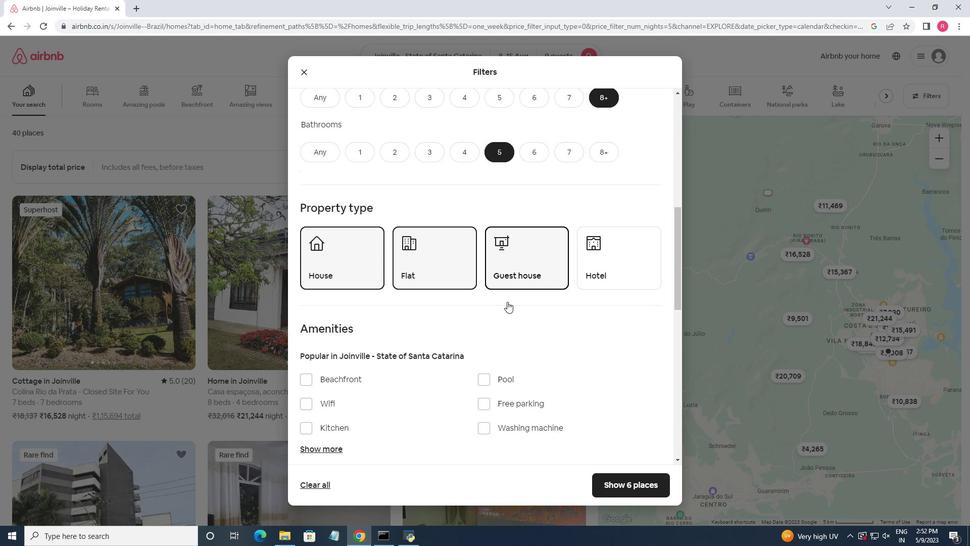 
Action: Mouse scrolled (507, 301) with delta (0, 0)
Screenshot: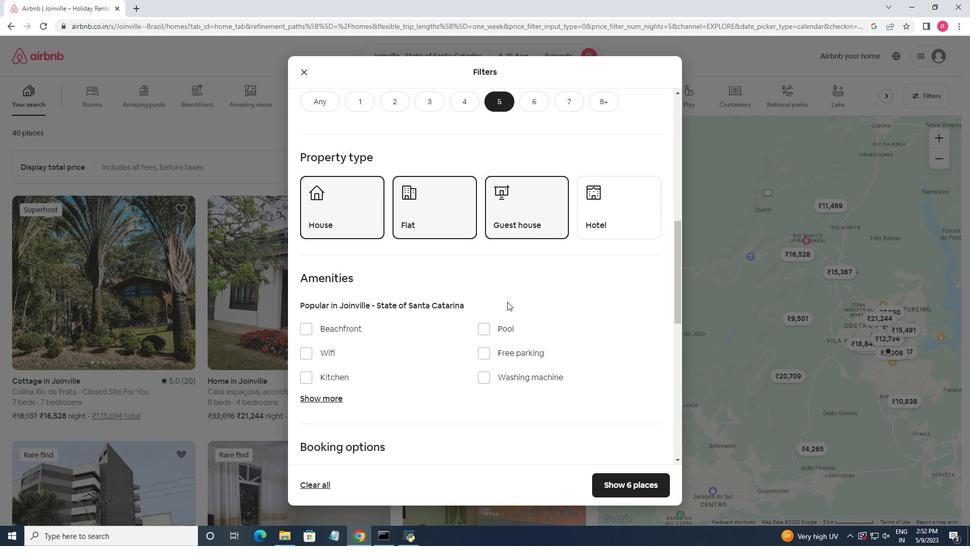 
Action: Mouse moved to (322, 343)
Screenshot: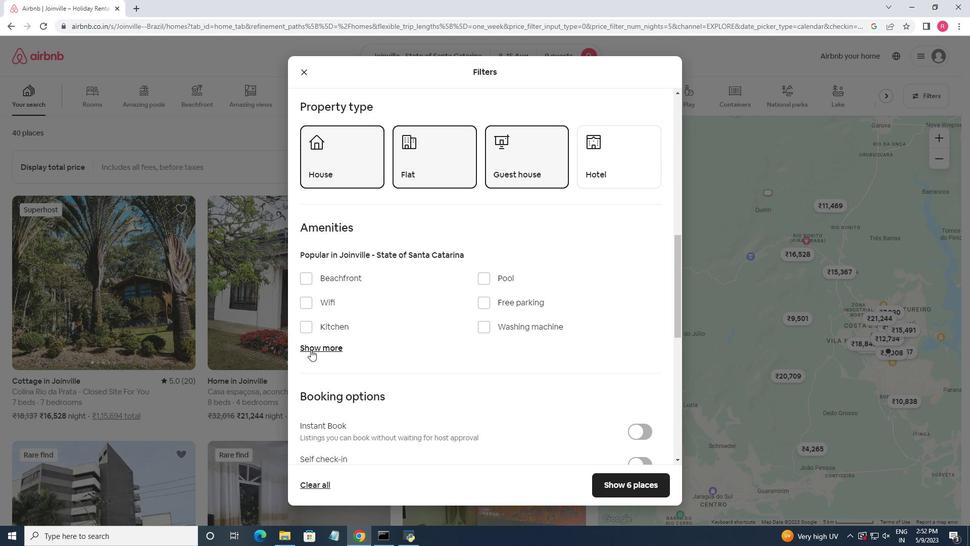 
Action: Mouse pressed left at (322, 343)
Screenshot: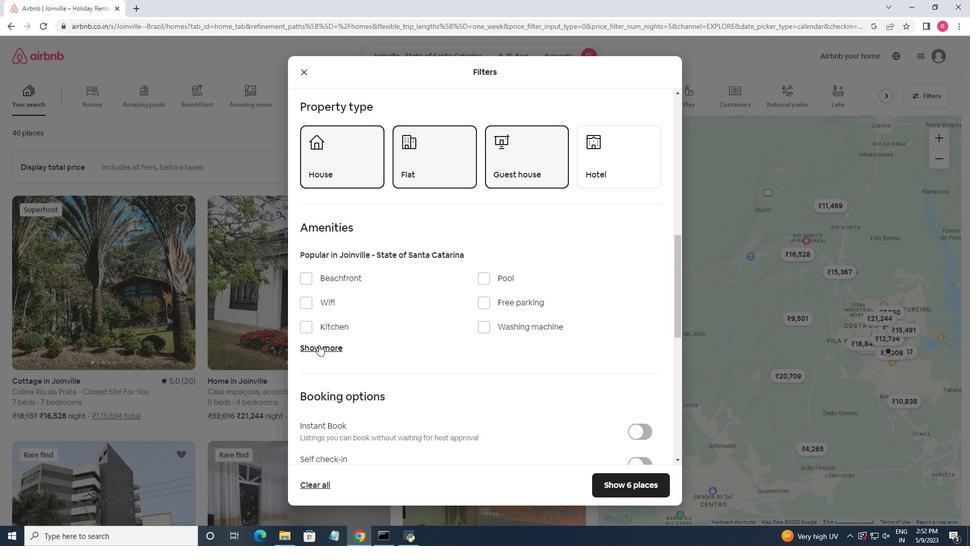 
Action: Mouse moved to (309, 304)
Screenshot: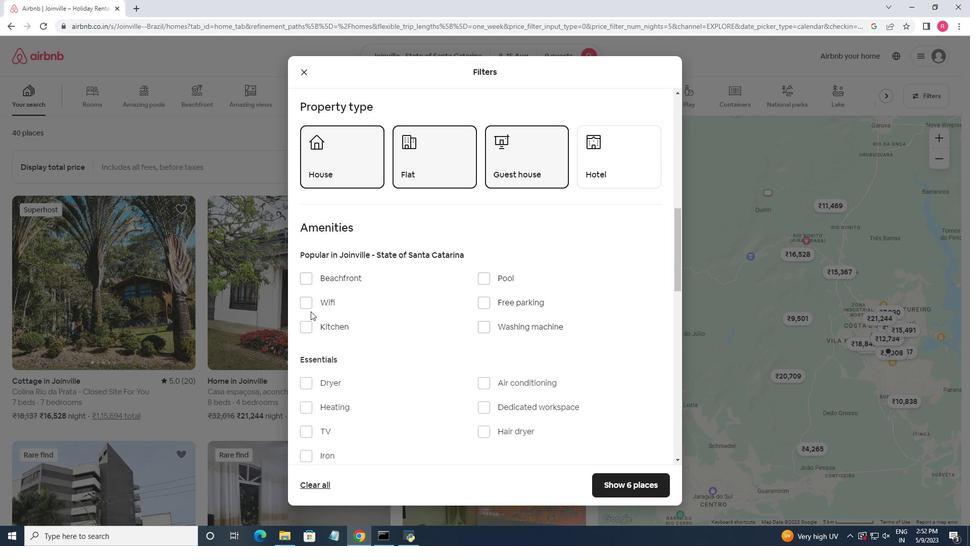 
Action: Mouse pressed left at (309, 304)
Screenshot: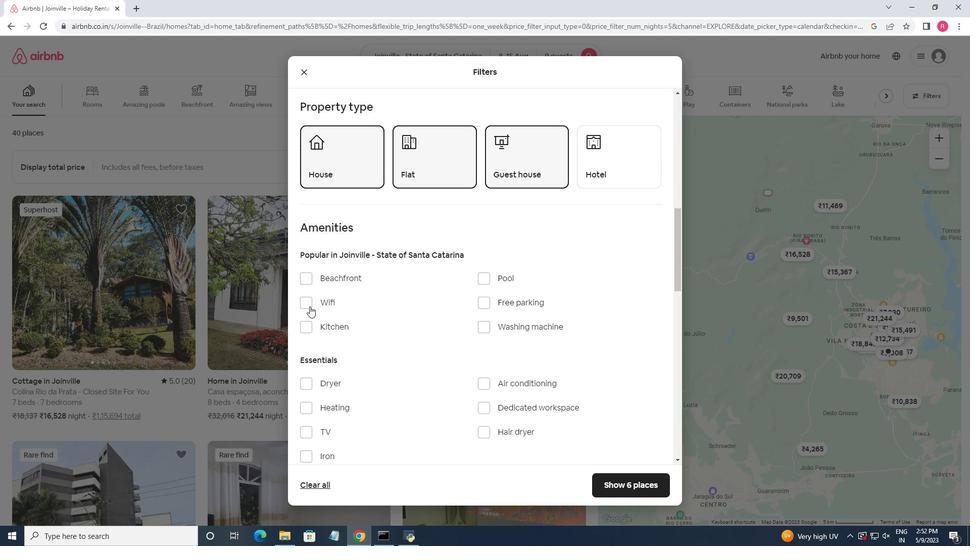 
Action: Mouse moved to (486, 304)
Screenshot: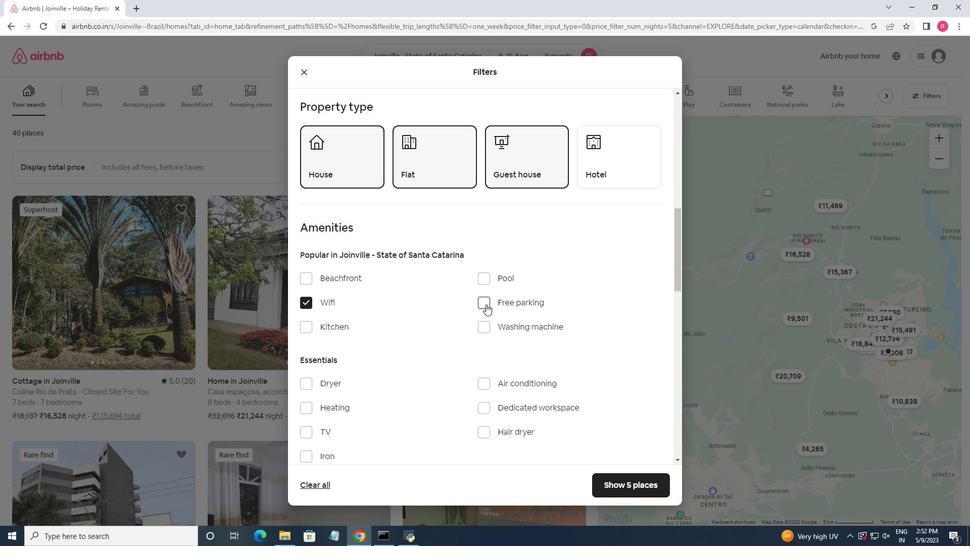 
Action: Mouse pressed left at (486, 304)
Screenshot: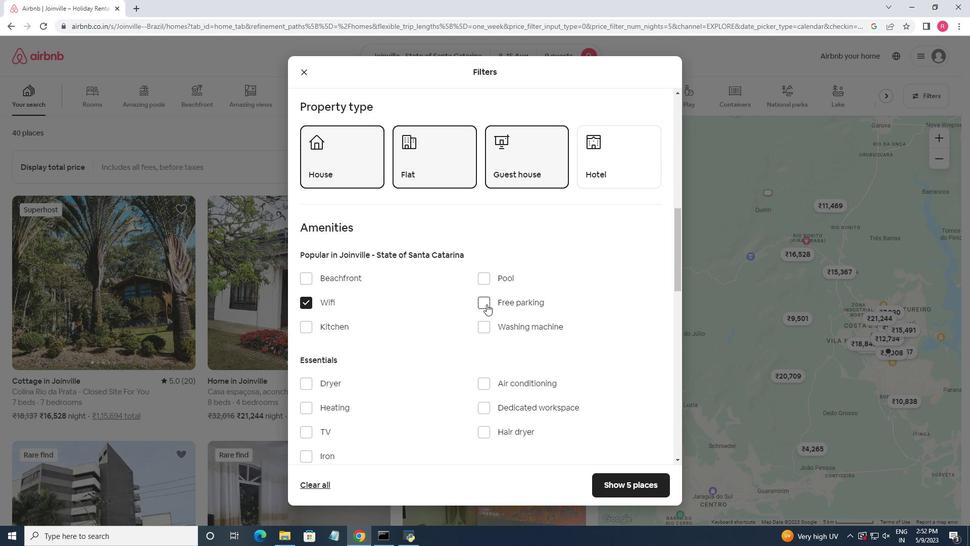 
Action: Mouse moved to (418, 345)
Screenshot: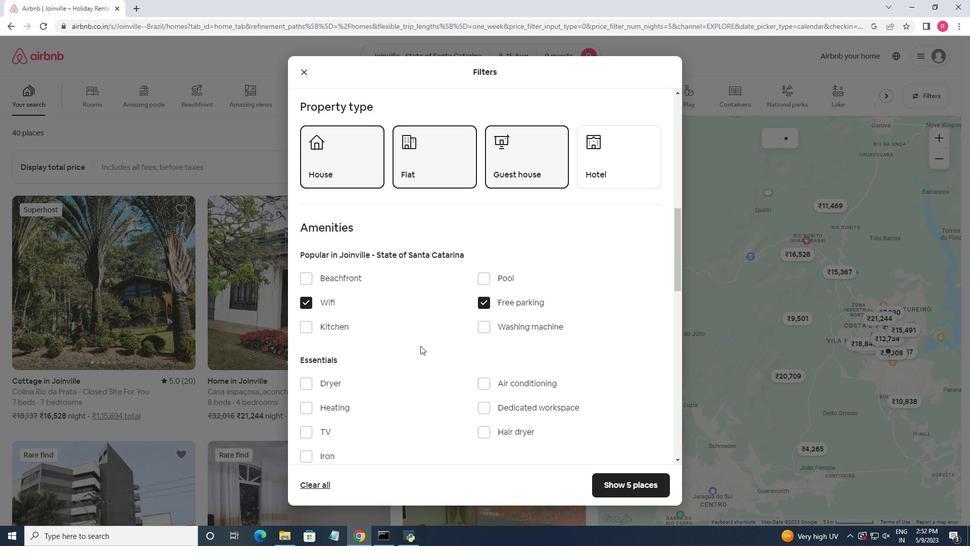 
Action: Mouse scrolled (418, 345) with delta (0, 0)
Screenshot: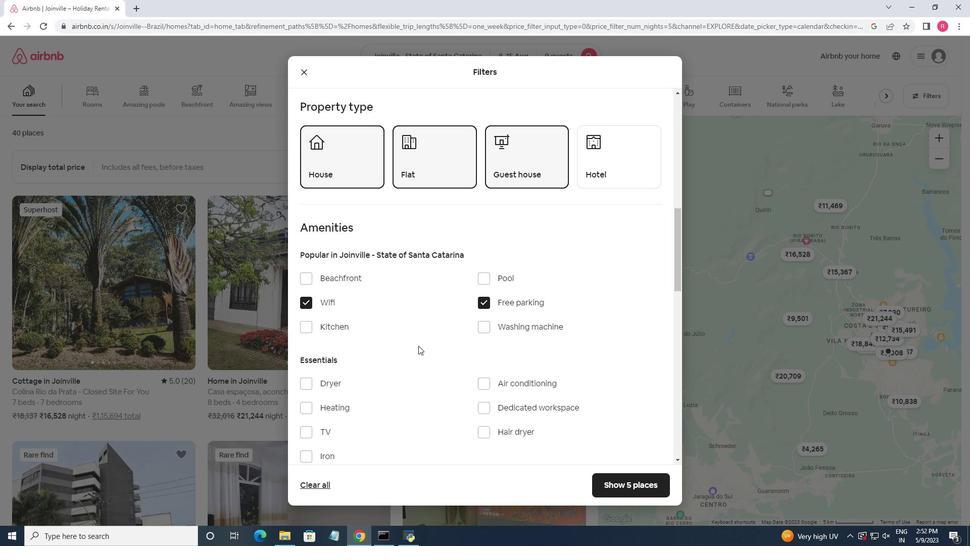 
Action: Mouse scrolled (418, 345) with delta (0, 0)
Screenshot: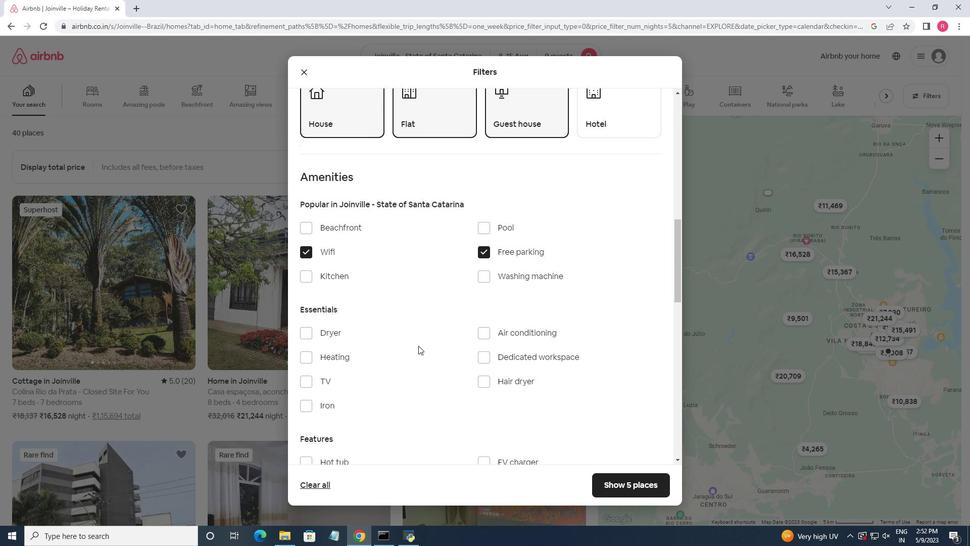 
Action: Mouse moved to (307, 331)
Screenshot: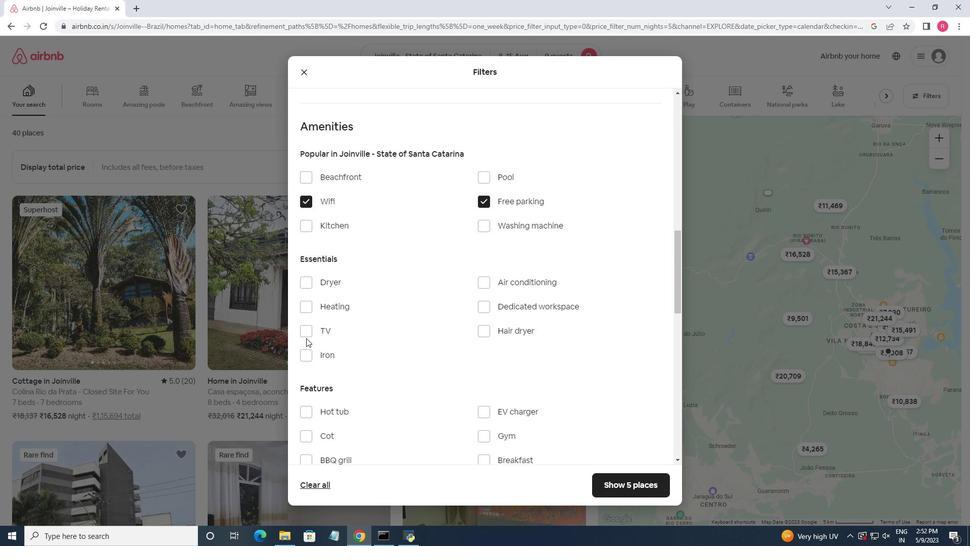 
Action: Mouse pressed left at (307, 331)
Screenshot: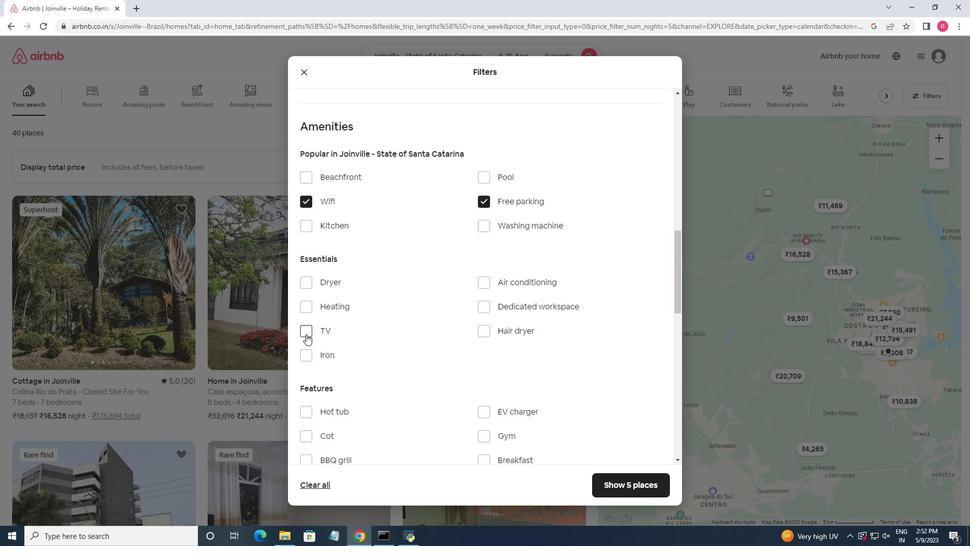 
Action: Mouse moved to (385, 328)
Screenshot: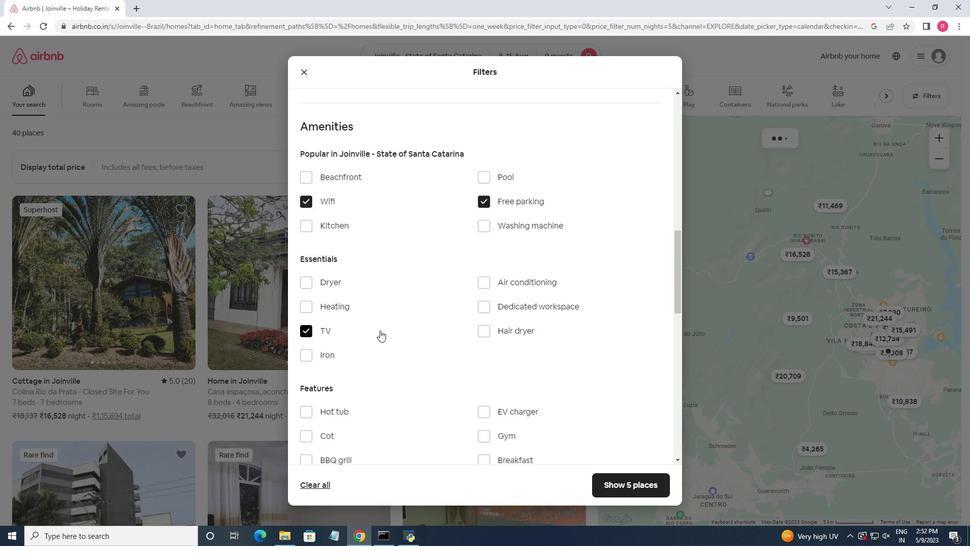 
Action: Mouse scrolled (385, 327) with delta (0, 0)
Screenshot: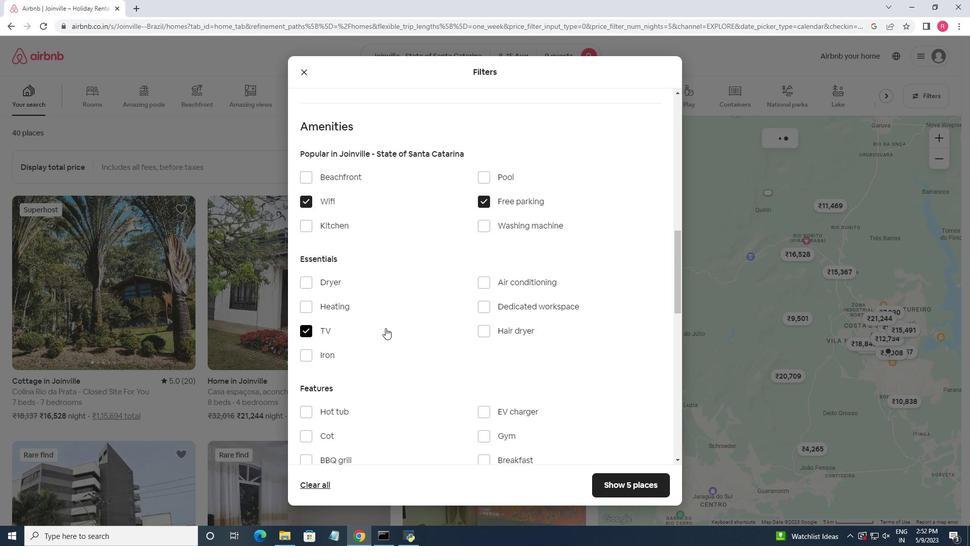 
Action: Mouse scrolled (385, 327) with delta (0, 0)
Screenshot: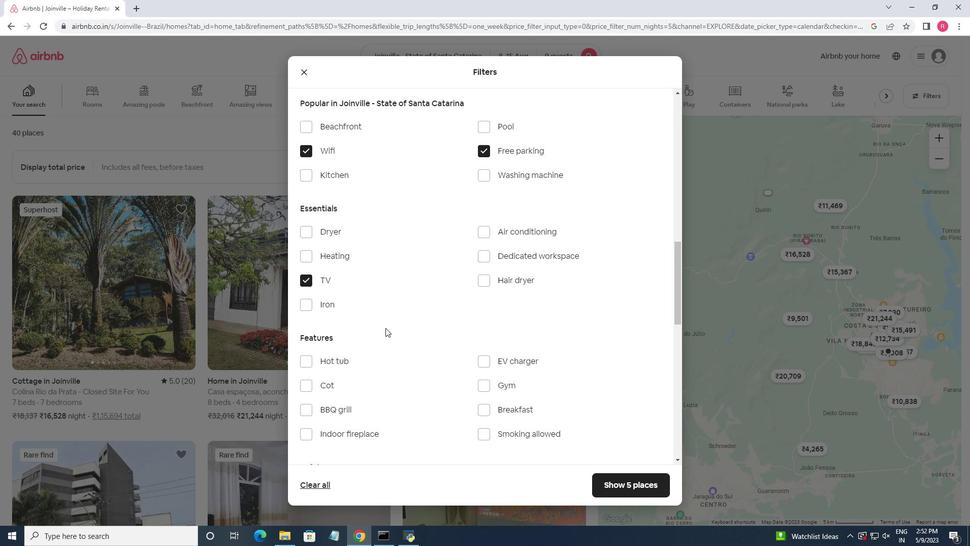 
Action: Mouse moved to (327, 405)
Screenshot: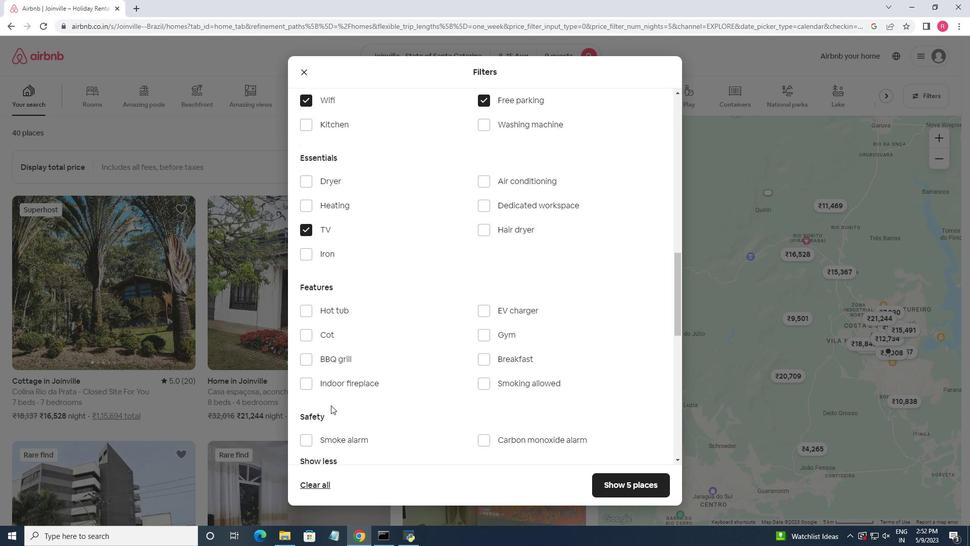 
Action: Mouse scrolled (327, 404) with delta (0, 0)
Screenshot: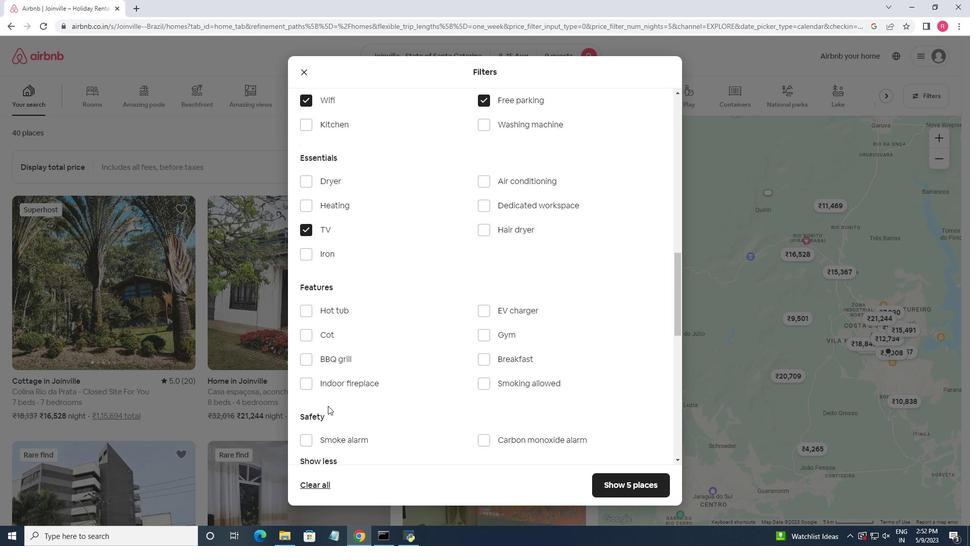
Action: Mouse scrolled (327, 404) with delta (0, 0)
Screenshot: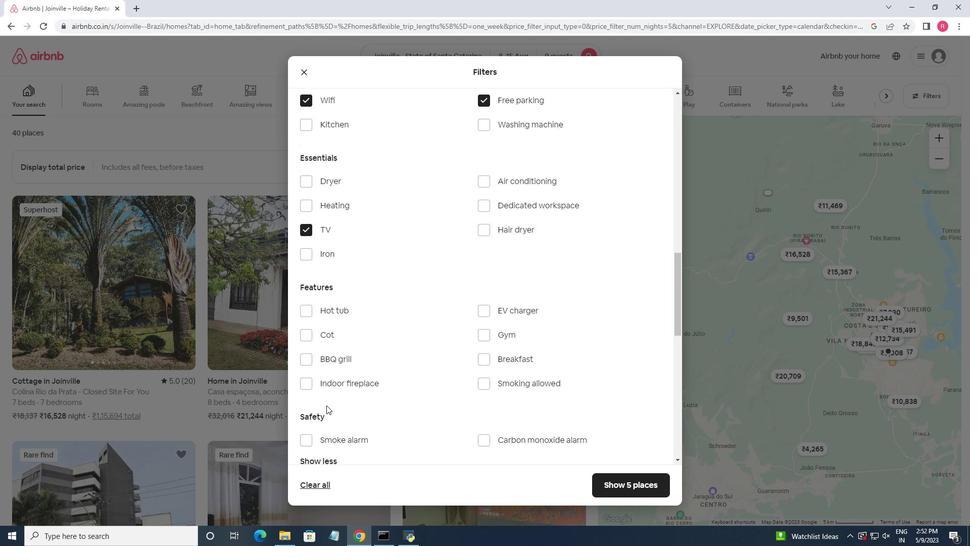 
Action: Mouse moved to (483, 231)
Screenshot: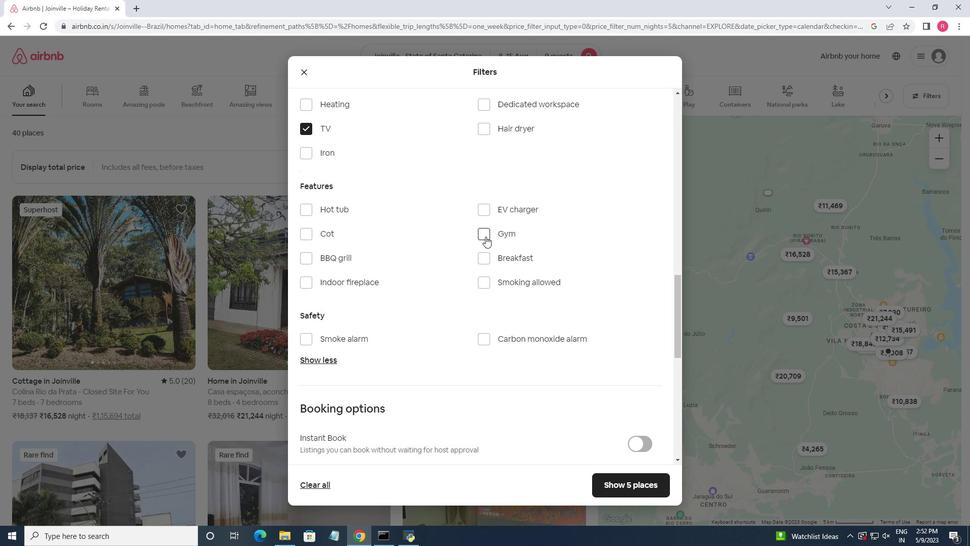 
Action: Mouse pressed left at (483, 231)
Screenshot: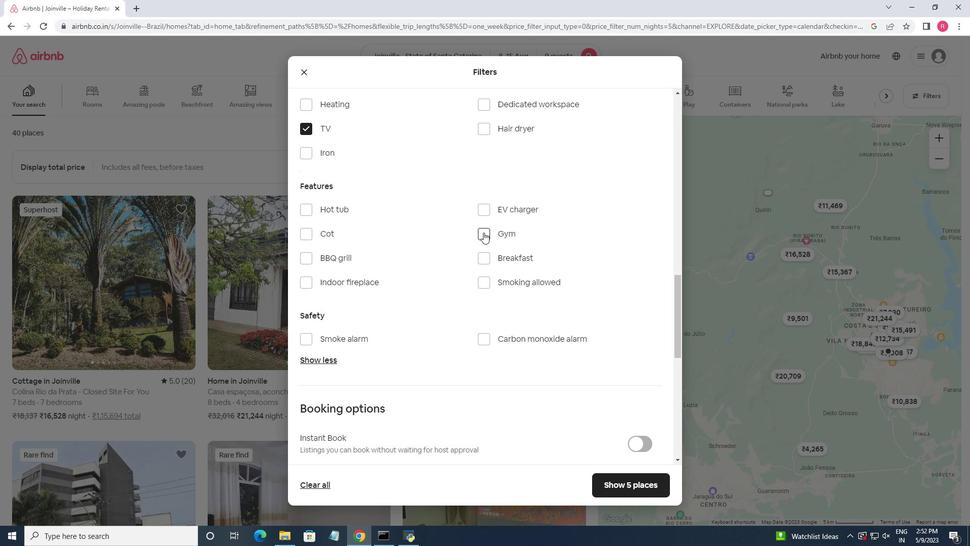 
Action: Mouse moved to (490, 262)
Screenshot: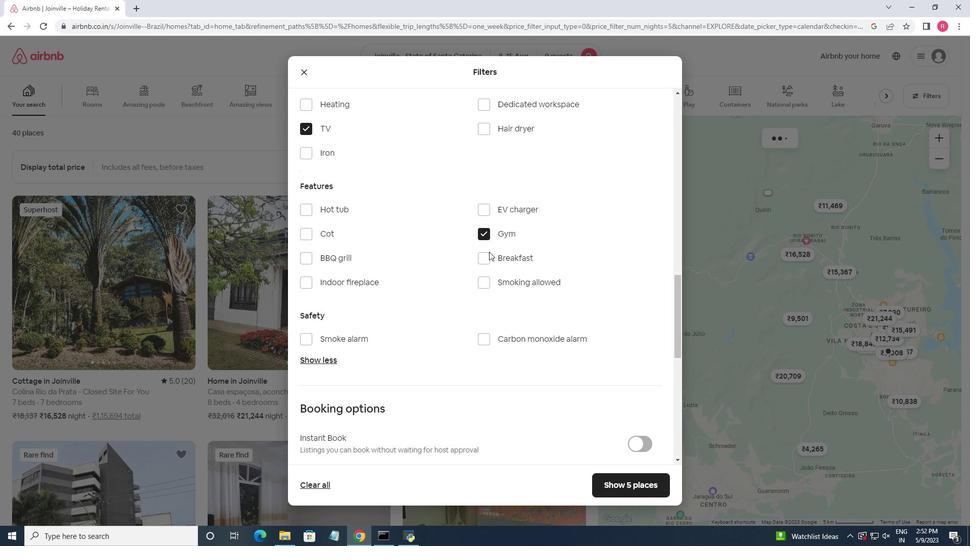 
Action: Mouse pressed left at (490, 262)
Screenshot: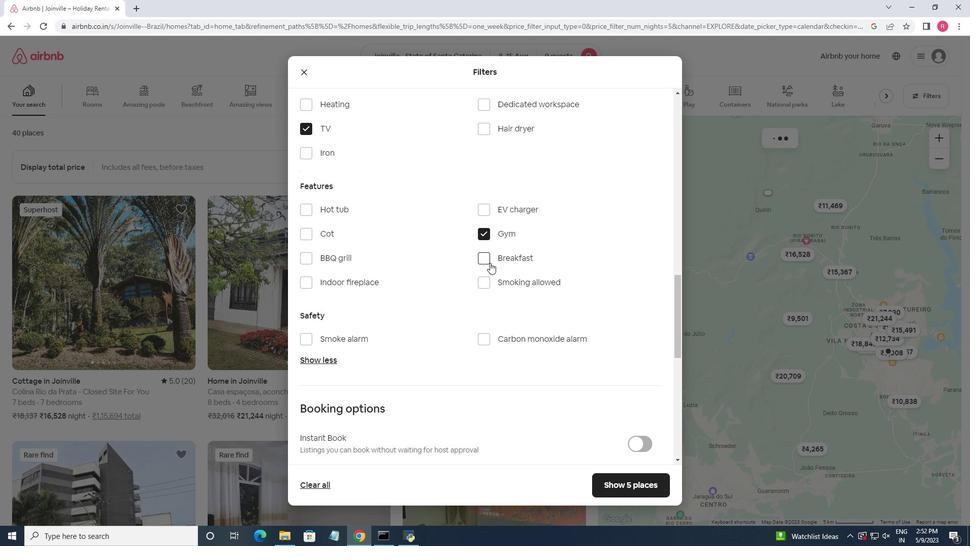 
Action: Mouse moved to (461, 272)
Screenshot: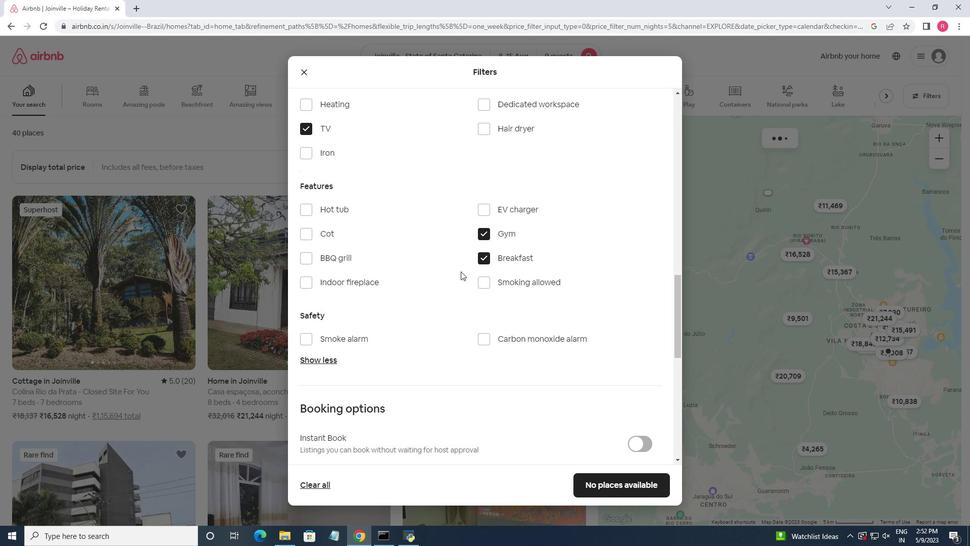 
Action: Mouse scrolled (461, 272) with delta (0, 0)
Screenshot: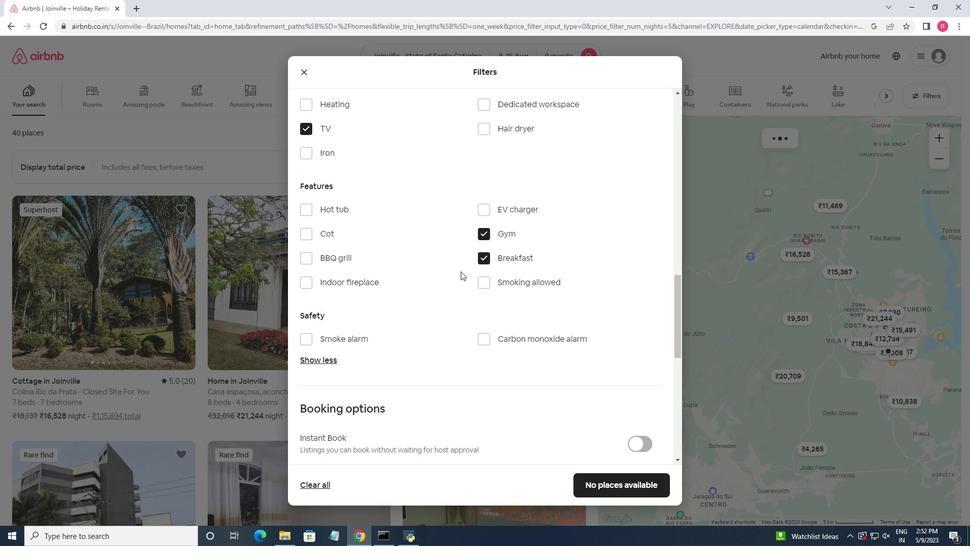 
Action: Mouse moved to (461, 273)
Screenshot: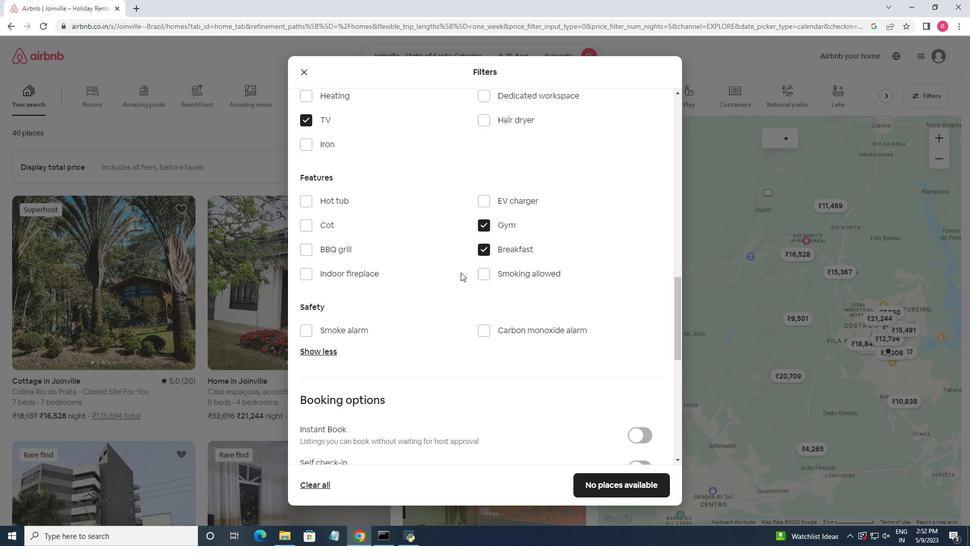 
Action: Mouse scrolled (461, 272) with delta (0, 0)
Screenshot: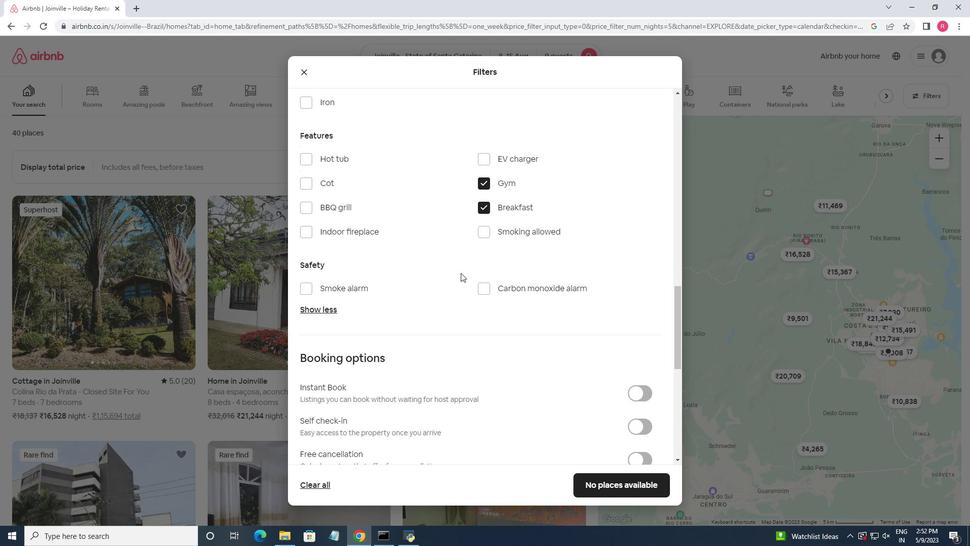 
Action: Mouse moved to (448, 293)
Screenshot: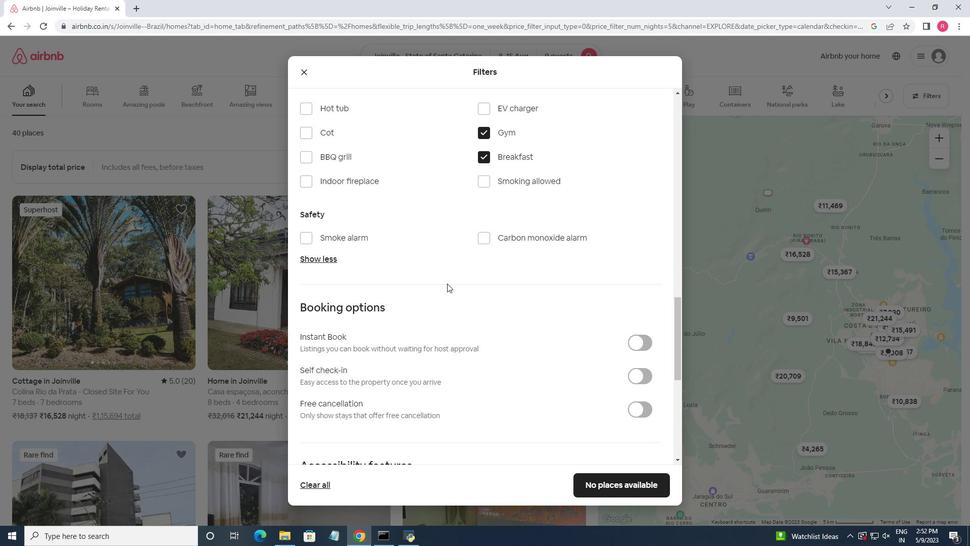 
Action: Mouse scrolled (448, 293) with delta (0, 0)
Screenshot: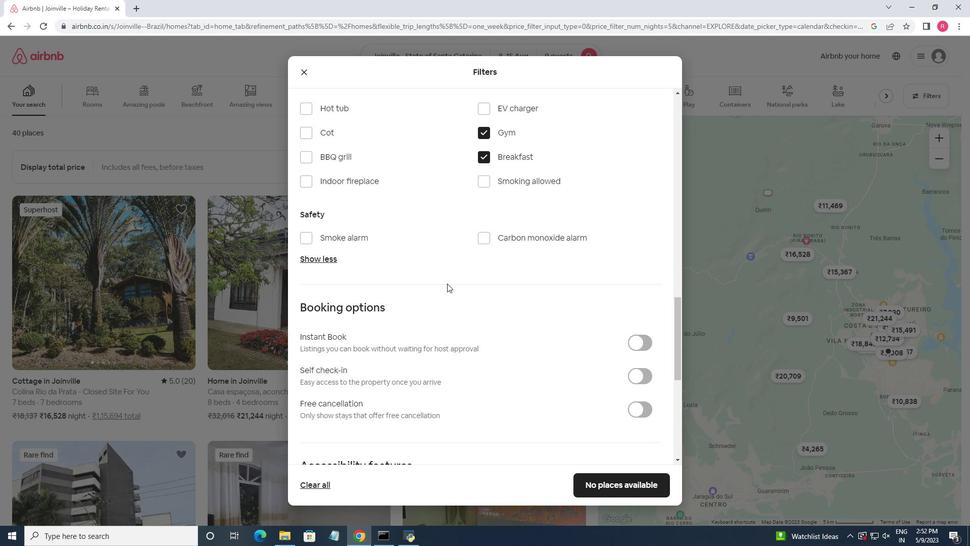 
Action: Mouse moved to (643, 324)
Screenshot: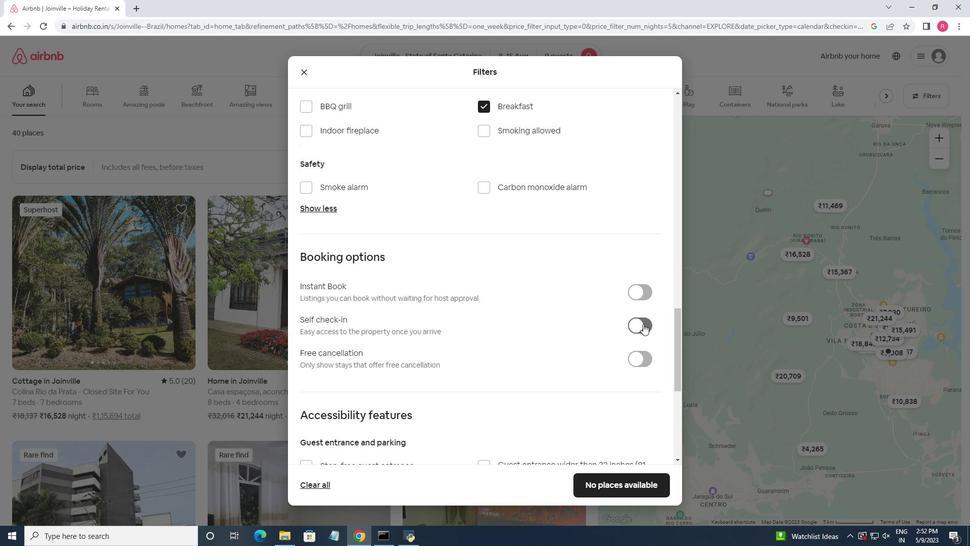 
Action: Mouse pressed left at (643, 324)
Screenshot: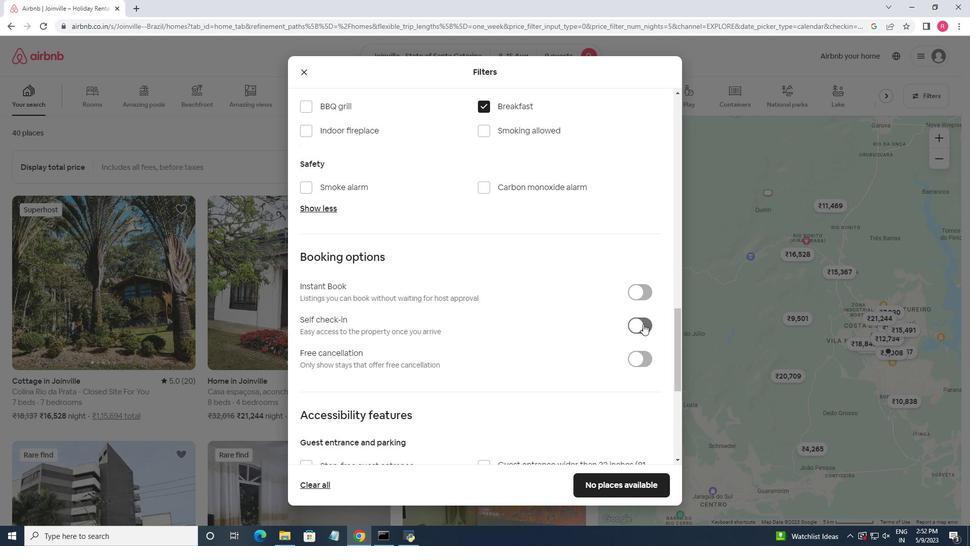 
Action: Mouse moved to (470, 284)
Screenshot: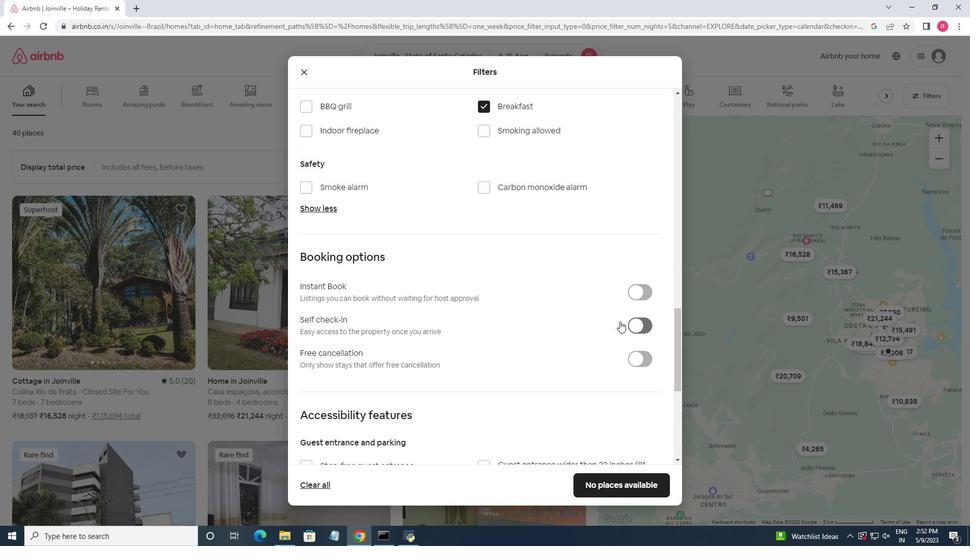 
Action: Mouse scrolled (470, 283) with delta (0, 0)
Screenshot: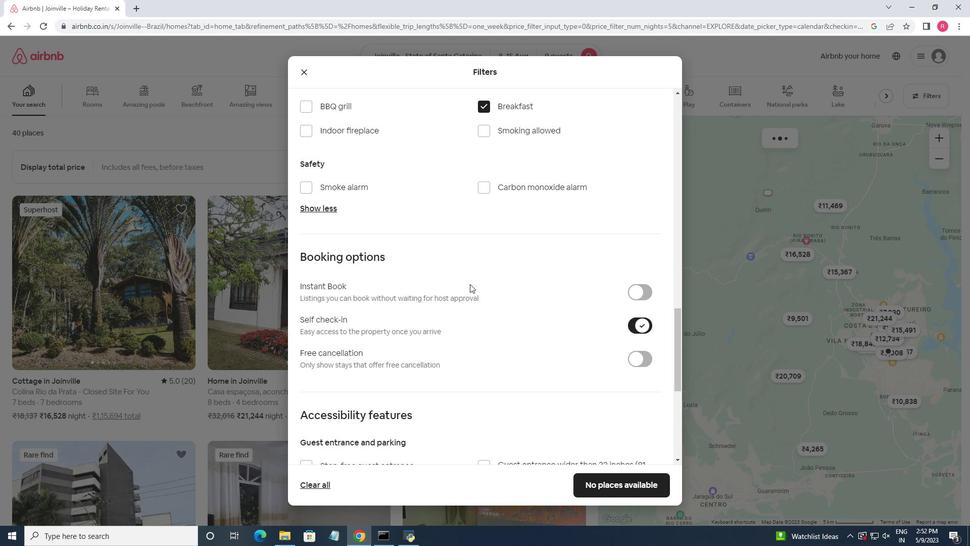
Action: Mouse scrolled (470, 283) with delta (0, 0)
Screenshot: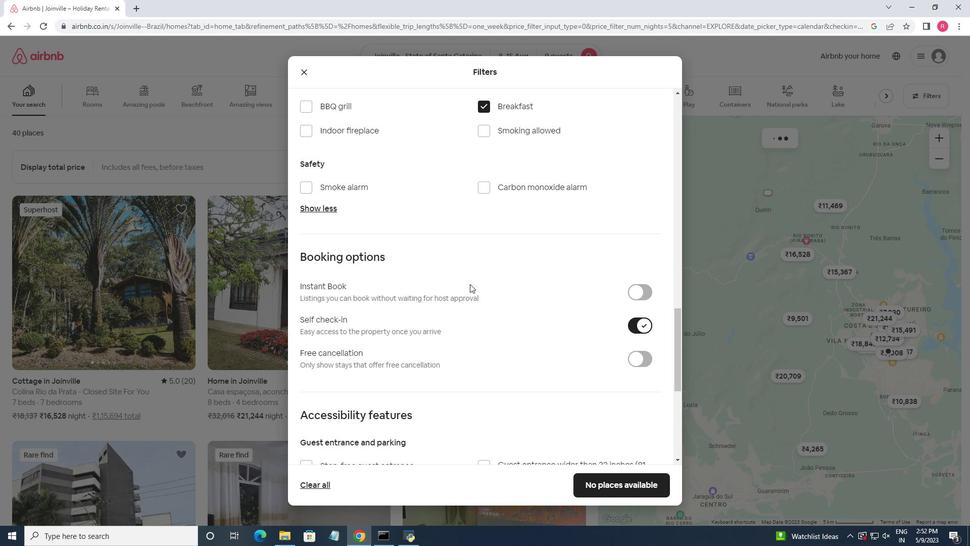 
Action: Mouse scrolled (470, 283) with delta (0, 0)
Screenshot: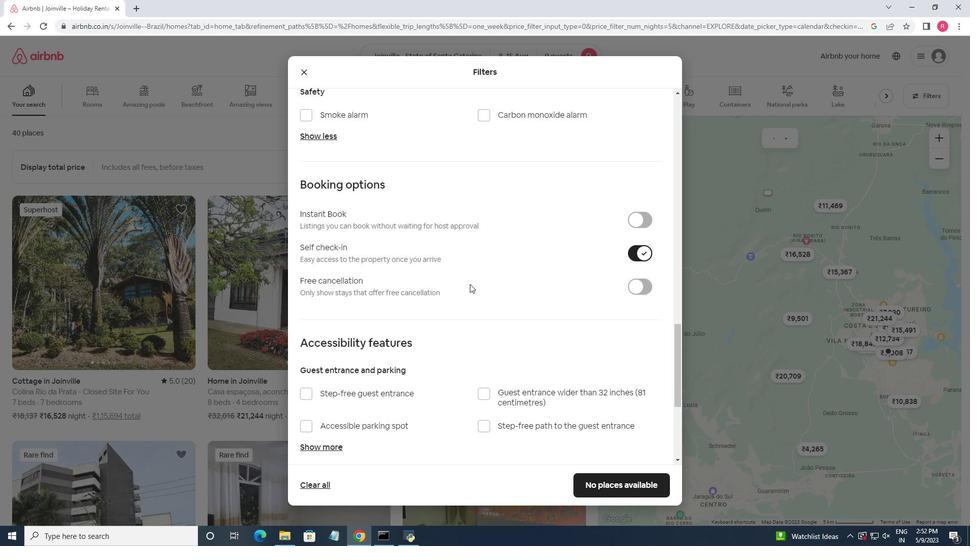 
Action: Mouse scrolled (470, 283) with delta (0, 0)
Screenshot: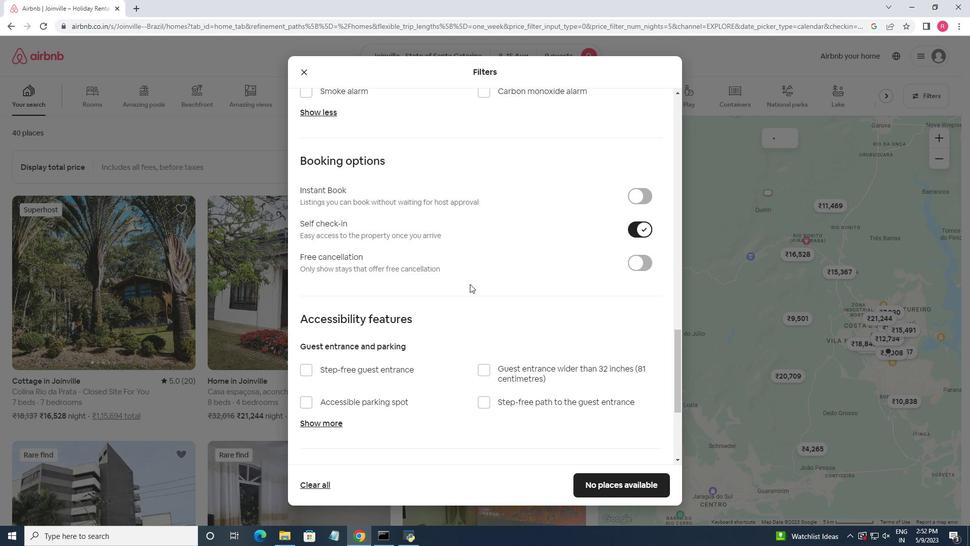 
Action: Mouse moved to (473, 292)
Screenshot: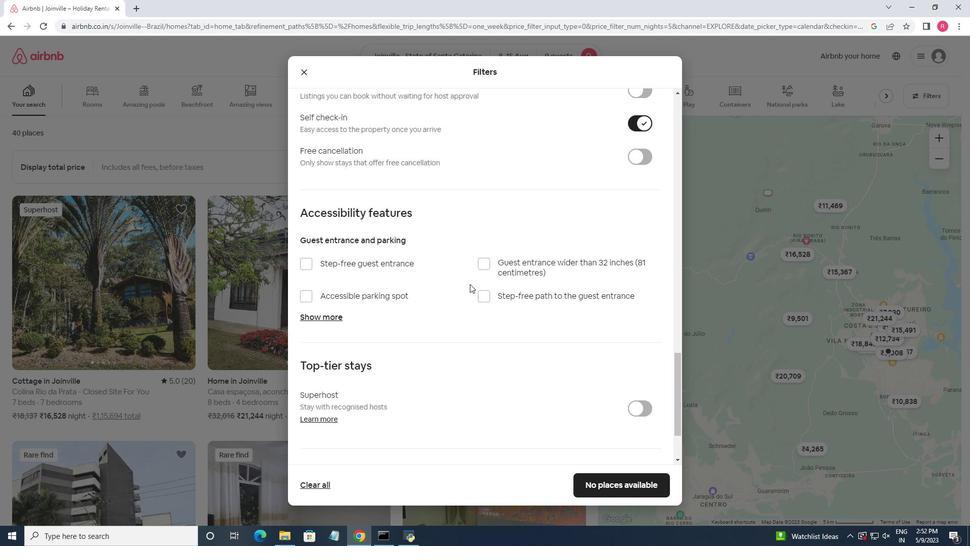 
Action: Mouse scrolled (473, 292) with delta (0, 0)
Screenshot: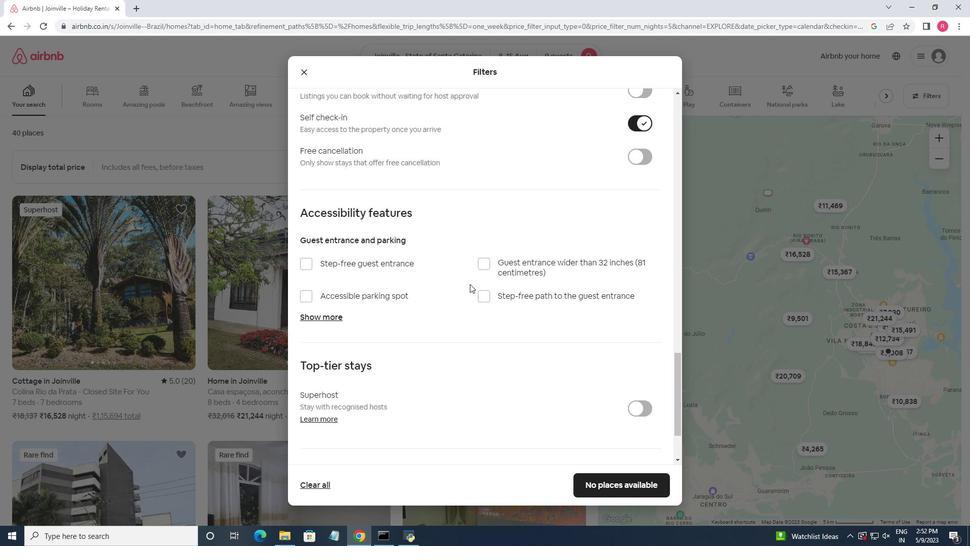 
Action: Mouse moved to (473, 293)
Screenshot: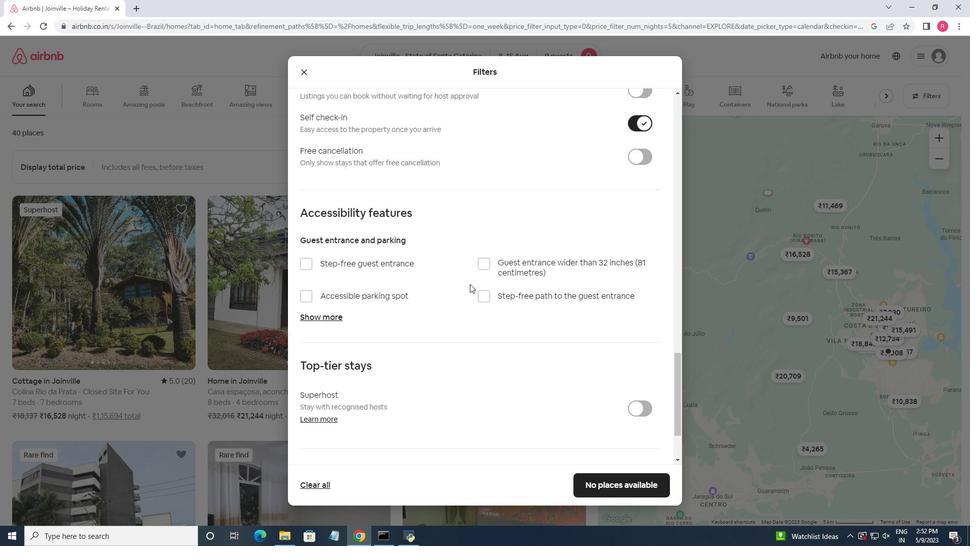 
Action: Mouse scrolled (473, 292) with delta (0, 0)
Screenshot: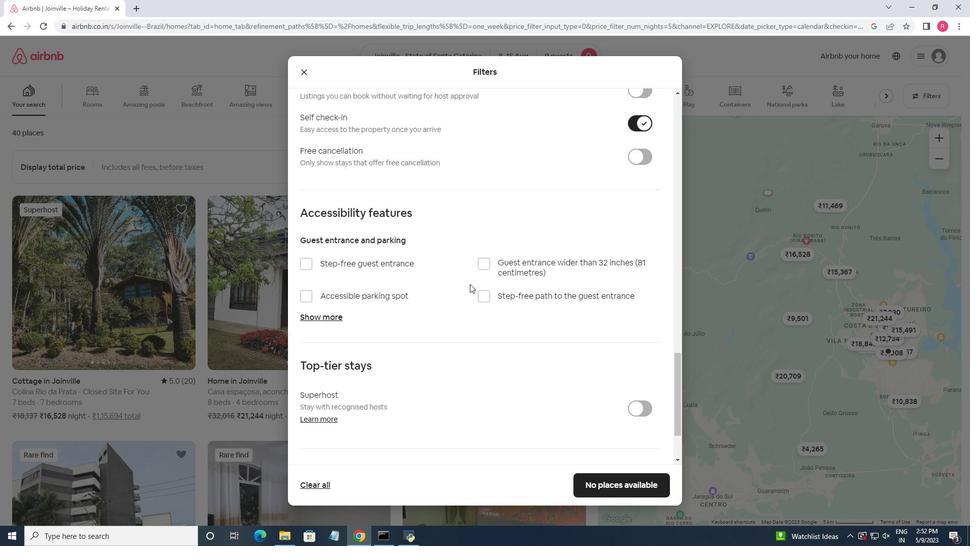 
Action: Mouse moved to (575, 354)
Screenshot: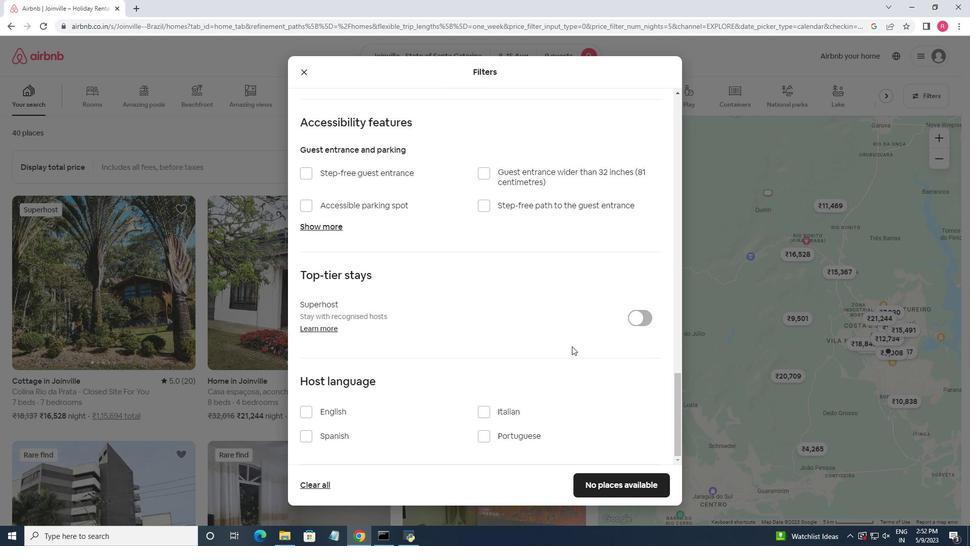 
Action: Mouse scrolled (575, 354) with delta (0, 0)
Screenshot: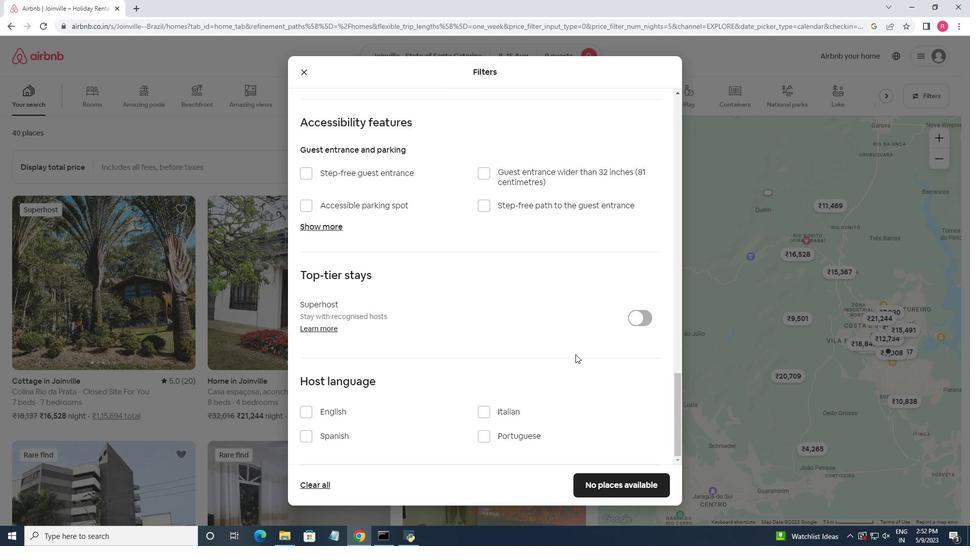 
Action: Mouse scrolled (575, 354) with delta (0, 0)
Screenshot: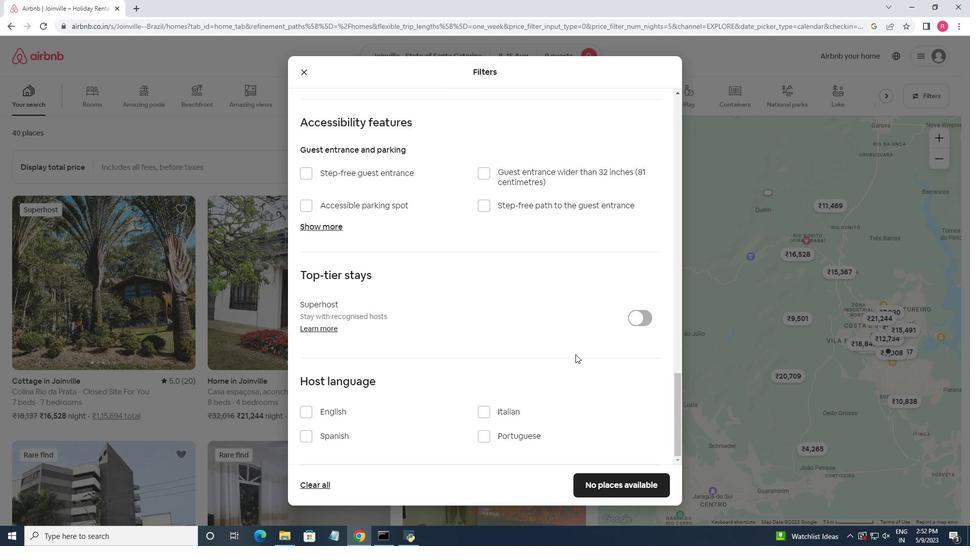 
Action: Mouse moved to (300, 412)
Screenshot: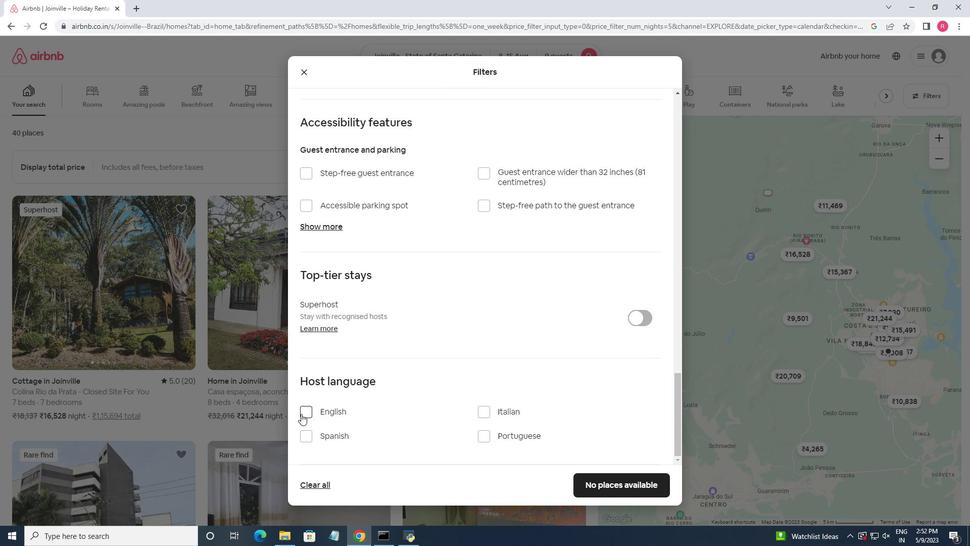 
Action: Mouse pressed left at (300, 412)
Screenshot: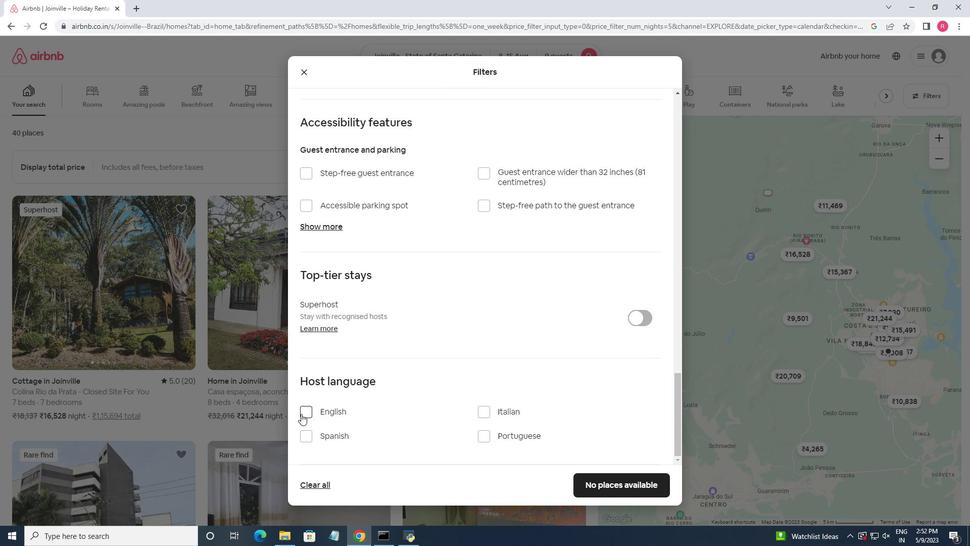 
Action: Mouse moved to (600, 486)
Screenshot: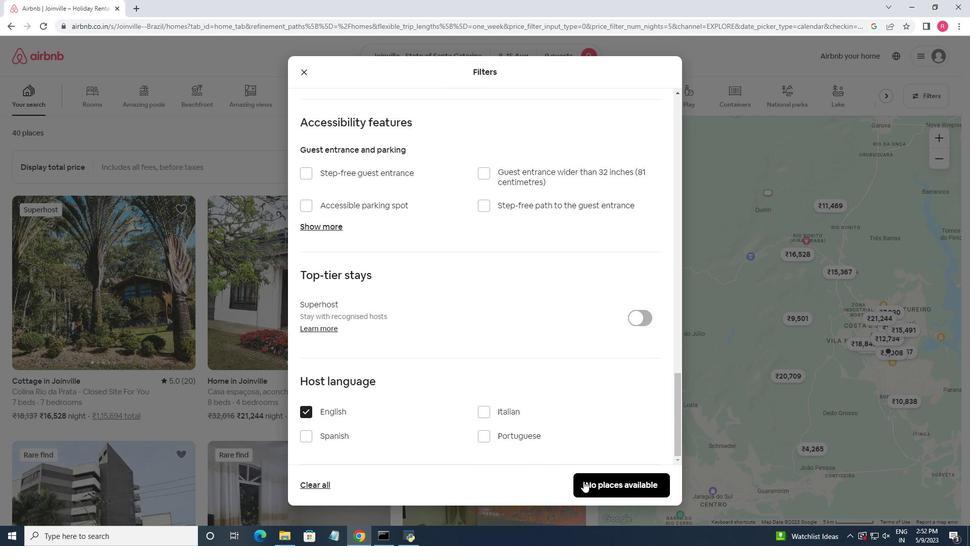 
Action: Mouse pressed left at (600, 486)
Screenshot: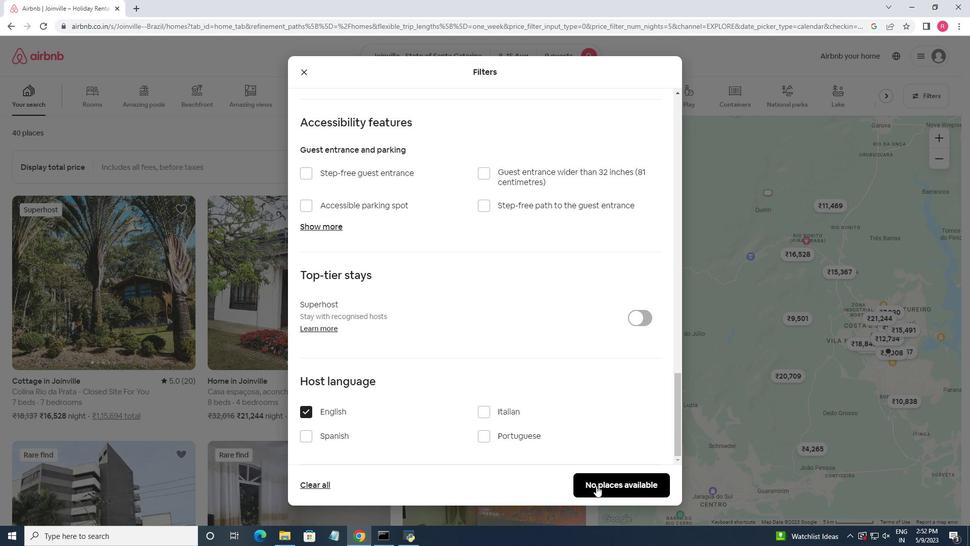 
Action: Mouse moved to (568, 442)
Screenshot: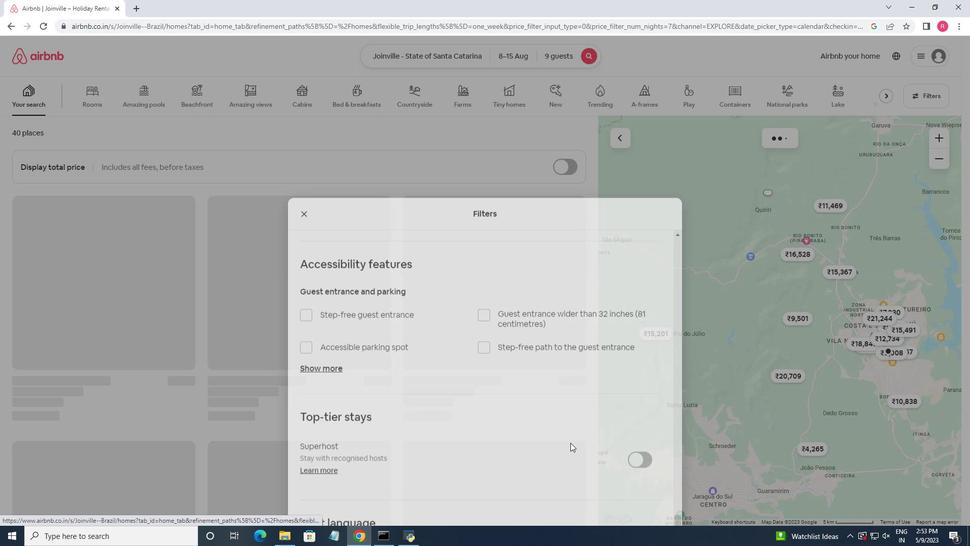 
